 Task: Look for space in Isanlu-Itedoijowa, Nigeria from 5th June, 2023 to 16th June, 2023 for 2 adults in price range Rs.14000 to Rs.18000. Place can be entire place with 1 bedroom having 1 bed and 1 bathroom. Property type can be house, flat, guest house, hotel. Booking option can be shelf check-in. Required host language is English.
Action: Mouse moved to (450, 115)
Screenshot: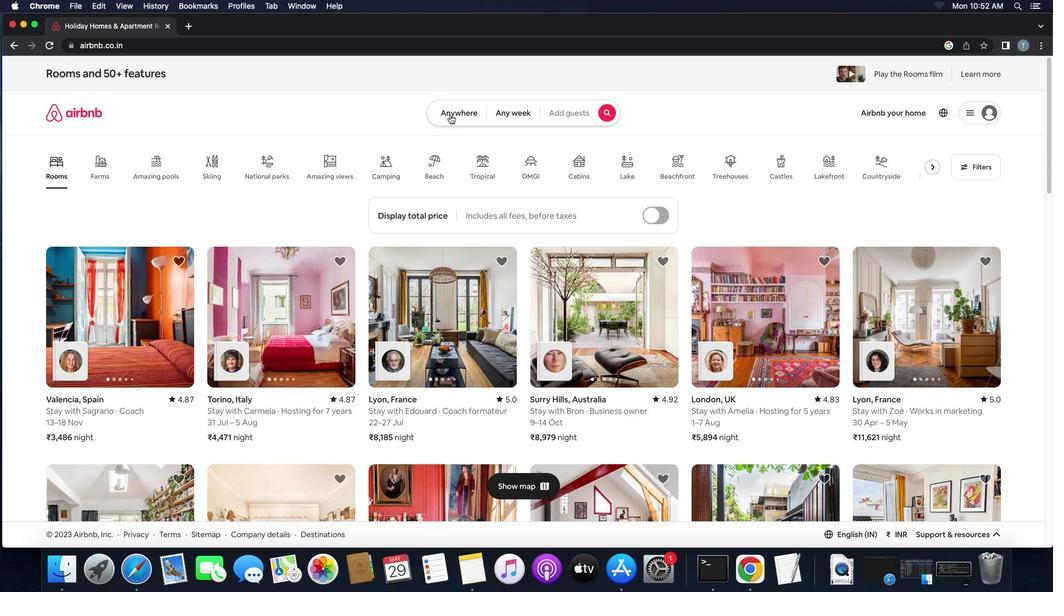 
Action: Mouse pressed left at (450, 115)
Screenshot: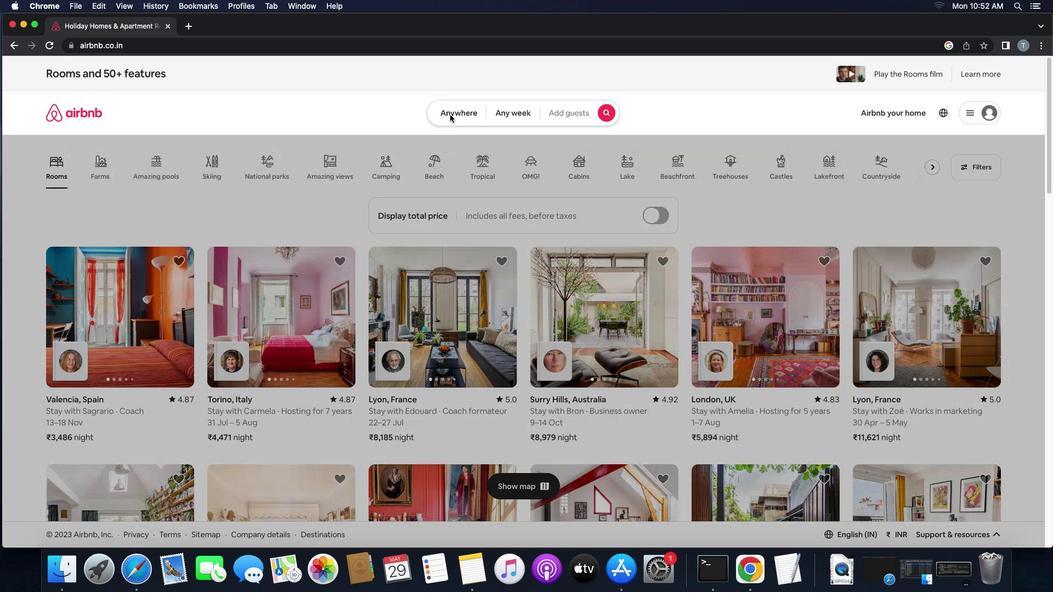 
Action: Mouse pressed left at (450, 115)
Screenshot: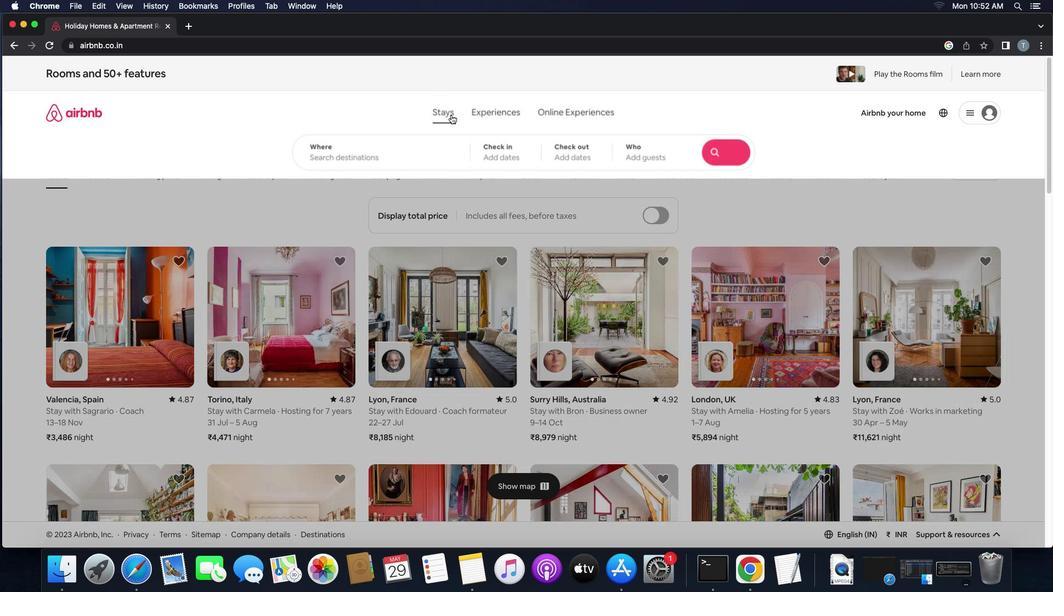 
Action: Mouse moved to (393, 151)
Screenshot: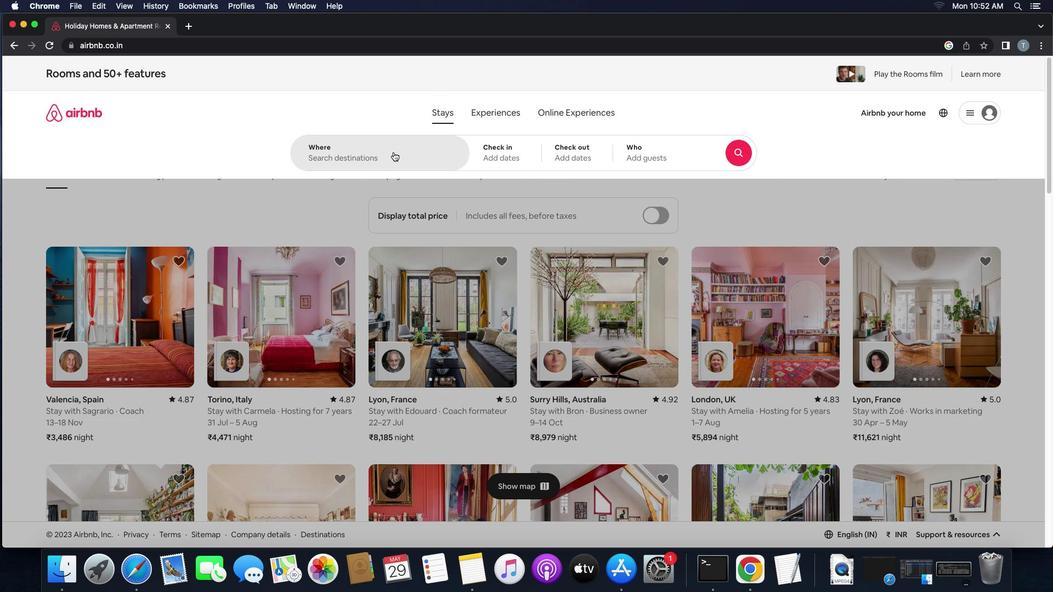 
Action: Mouse pressed left at (393, 151)
Screenshot: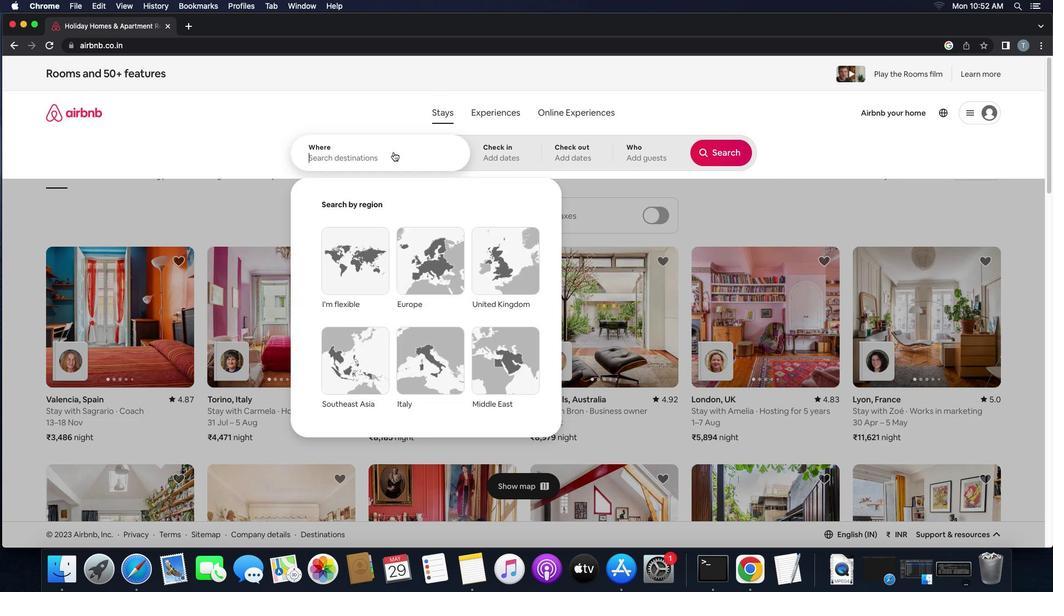 
Action: Mouse moved to (393, 153)
Screenshot: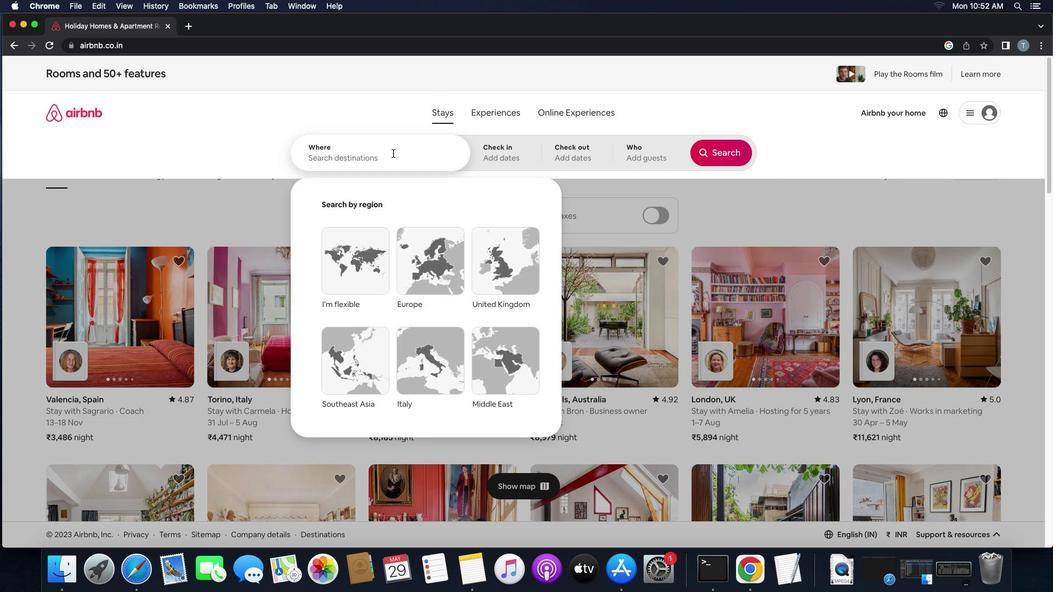 
Action: Key pressed 'i''s''a''n''l''u''-''i''t''e''d''o'
Screenshot: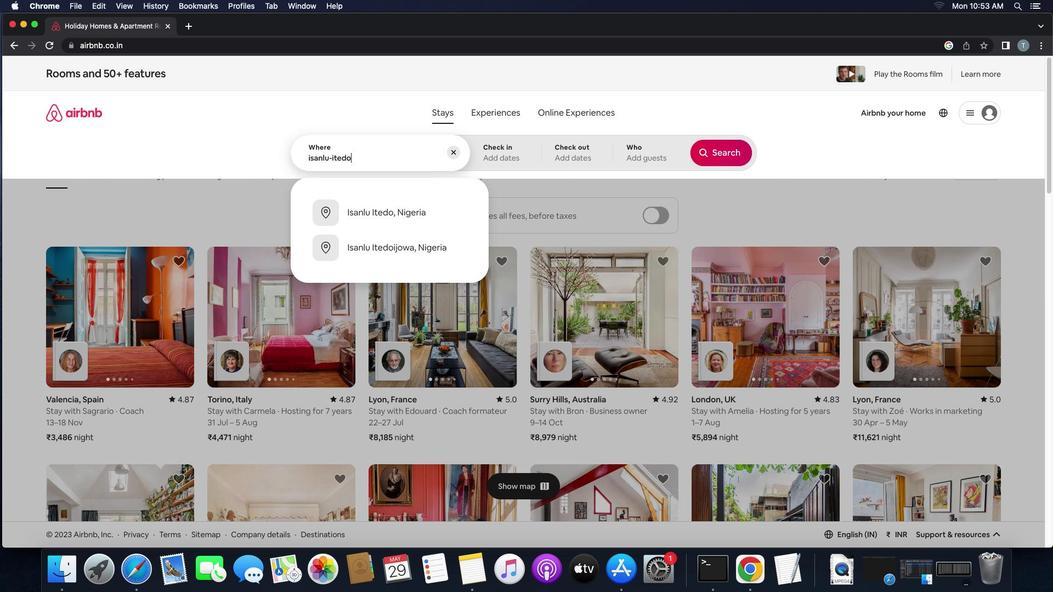 
Action: Mouse moved to (417, 246)
Screenshot: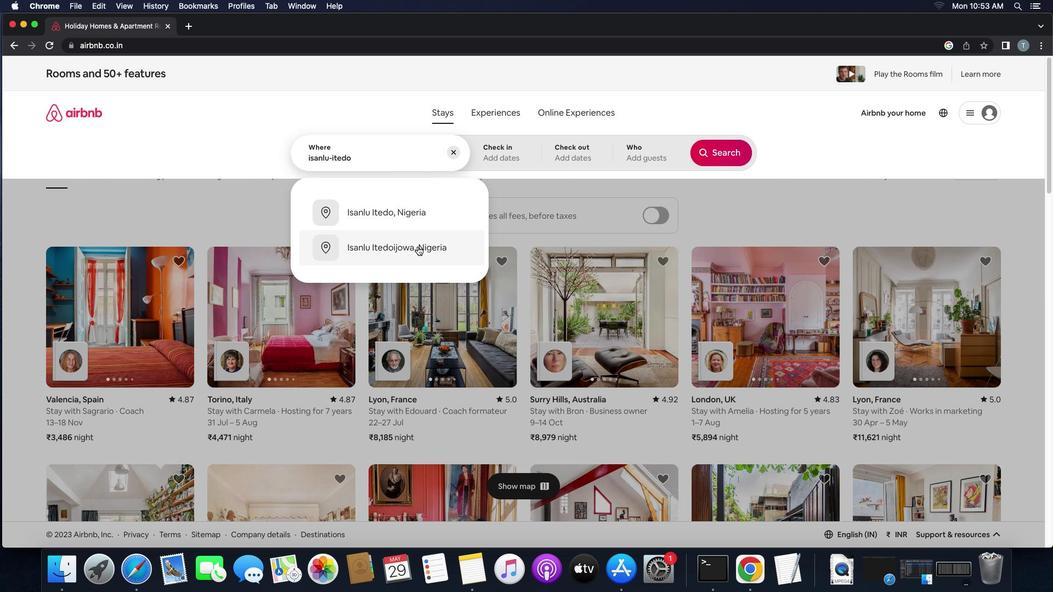 
Action: Mouse pressed left at (417, 246)
Screenshot: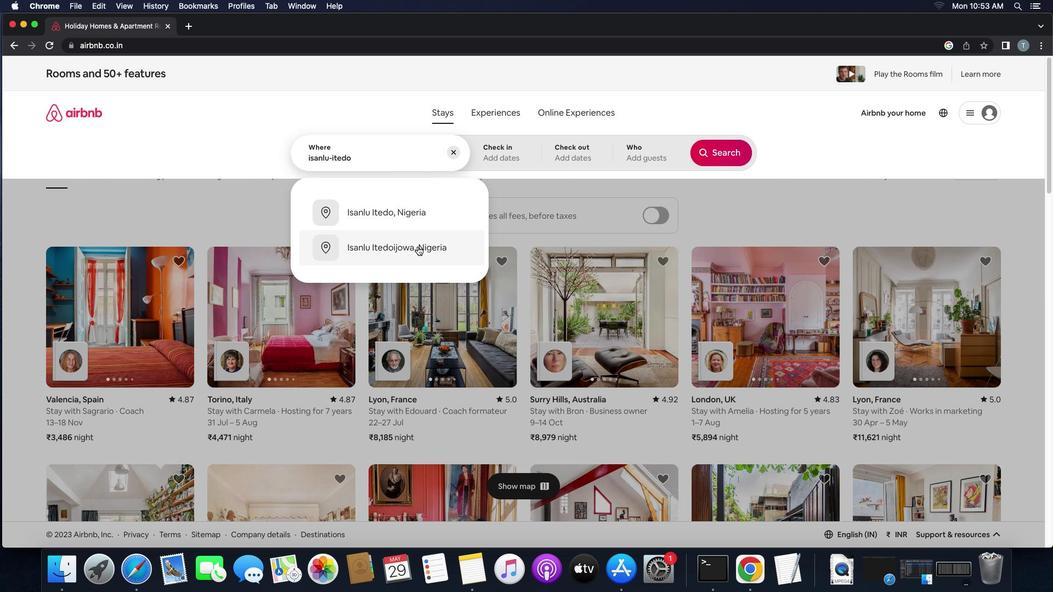 
Action: Mouse moved to (577, 312)
Screenshot: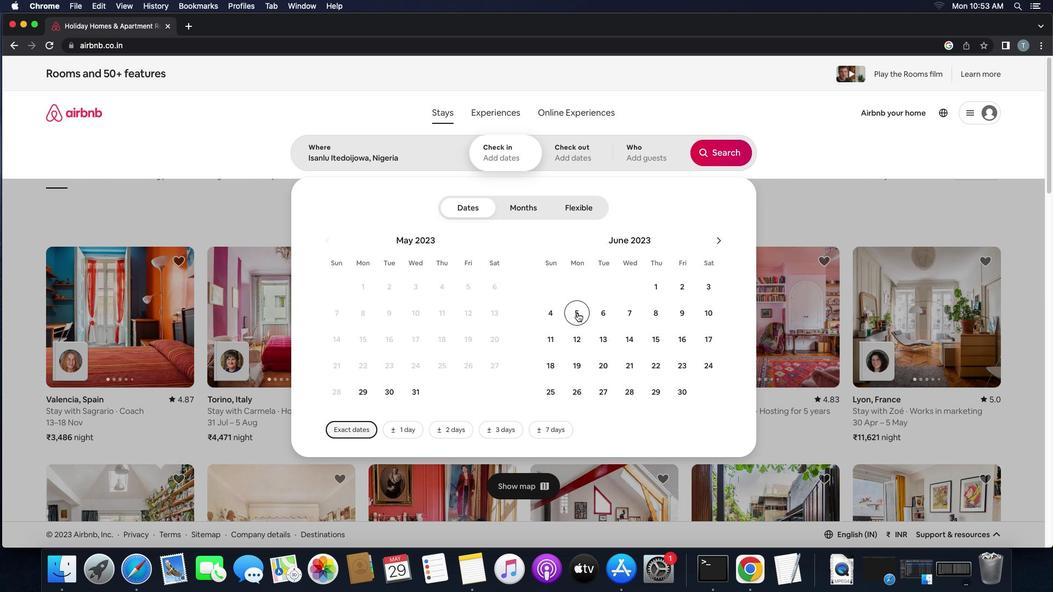 
Action: Mouse pressed left at (577, 312)
Screenshot: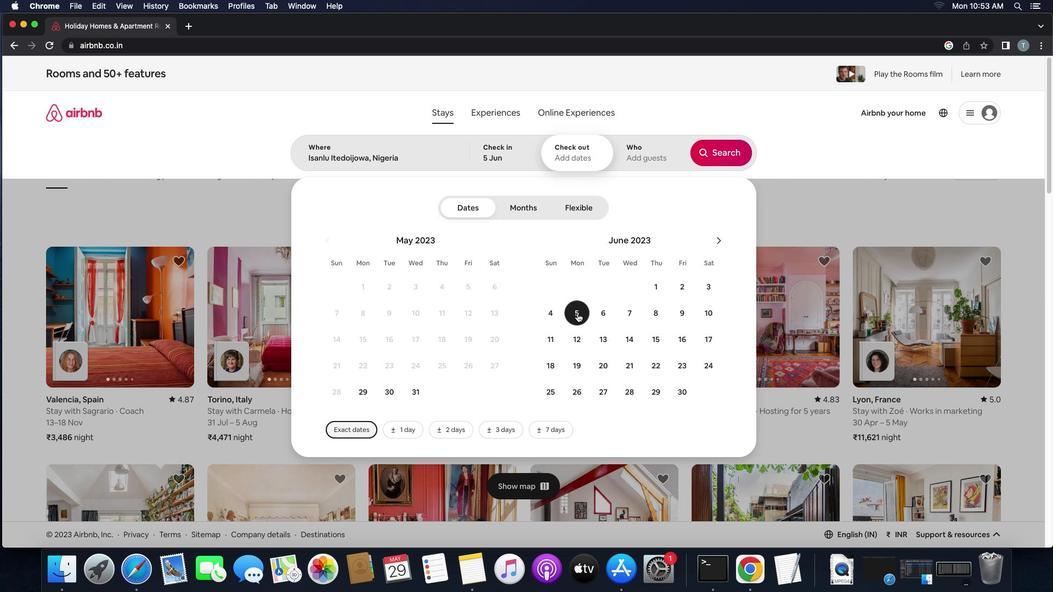 
Action: Mouse moved to (684, 341)
Screenshot: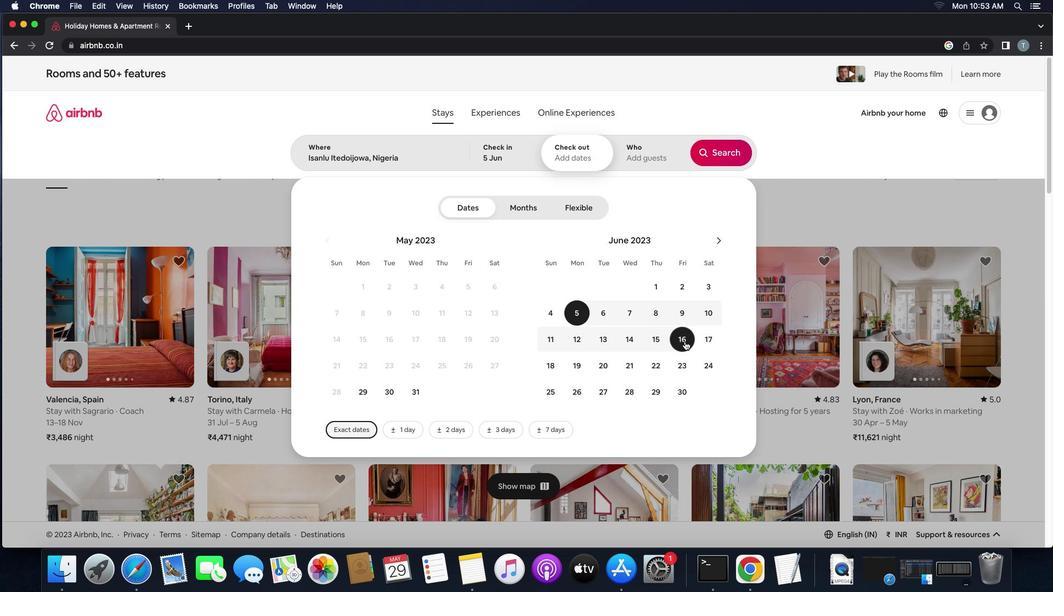
Action: Mouse pressed left at (684, 341)
Screenshot: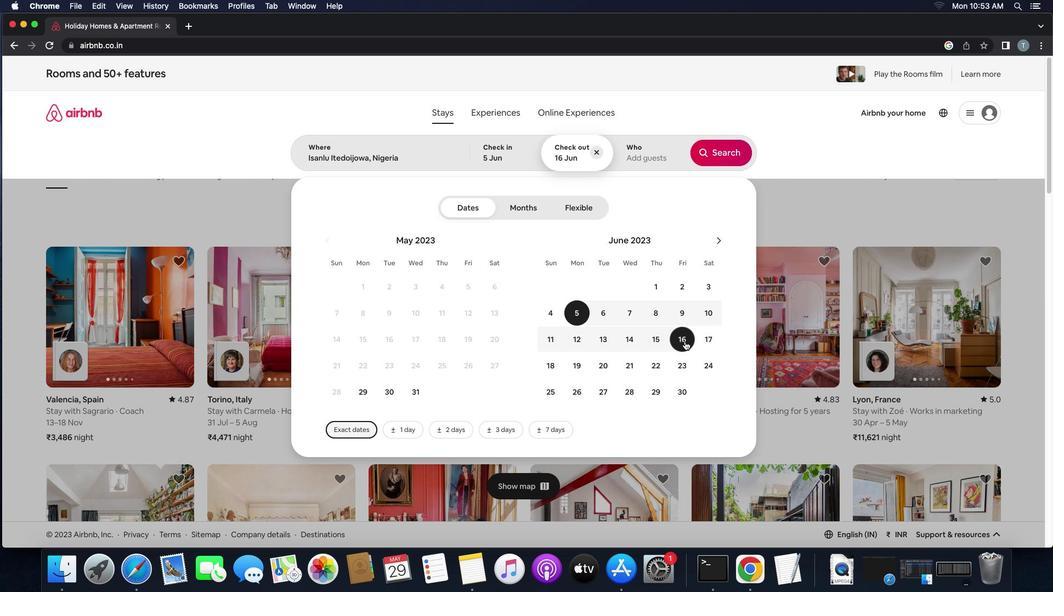 
Action: Mouse moved to (628, 157)
Screenshot: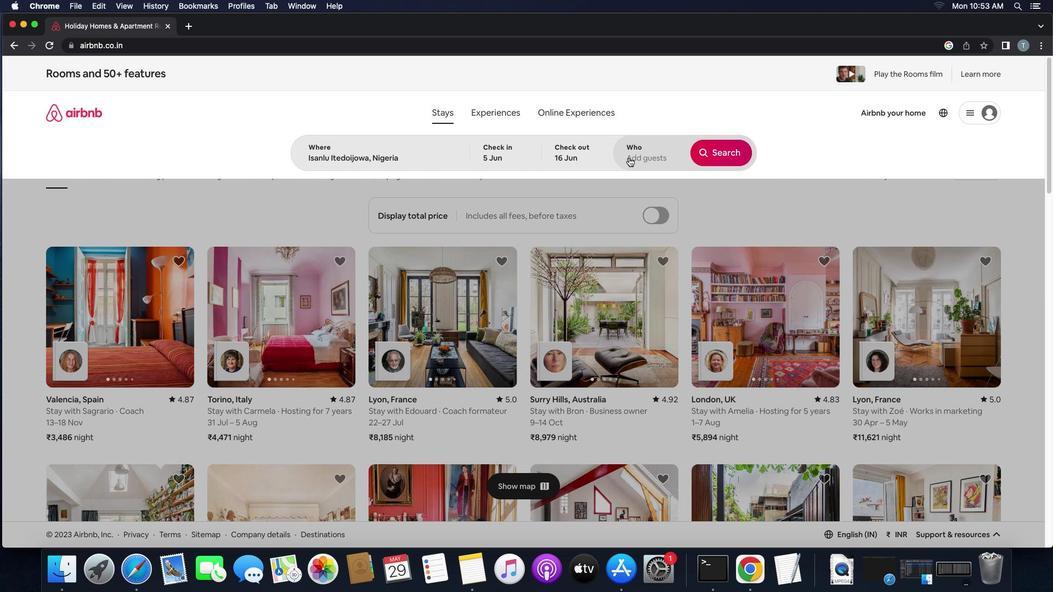 
Action: Mouse pressed left at (628, 157)
Screenshot: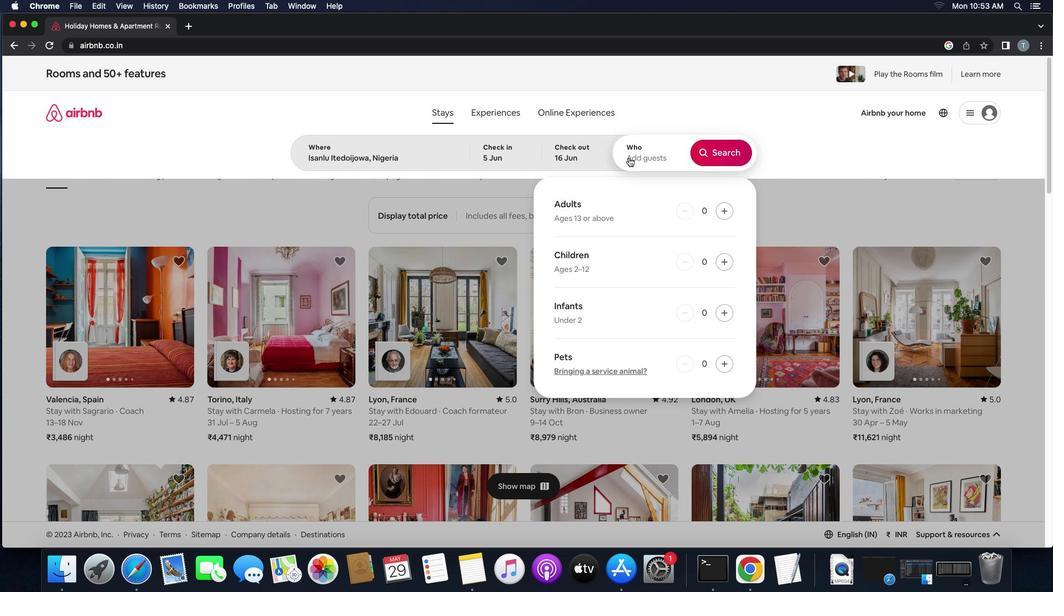 
Action: Mouse moved to (719, 210)
Screenshot: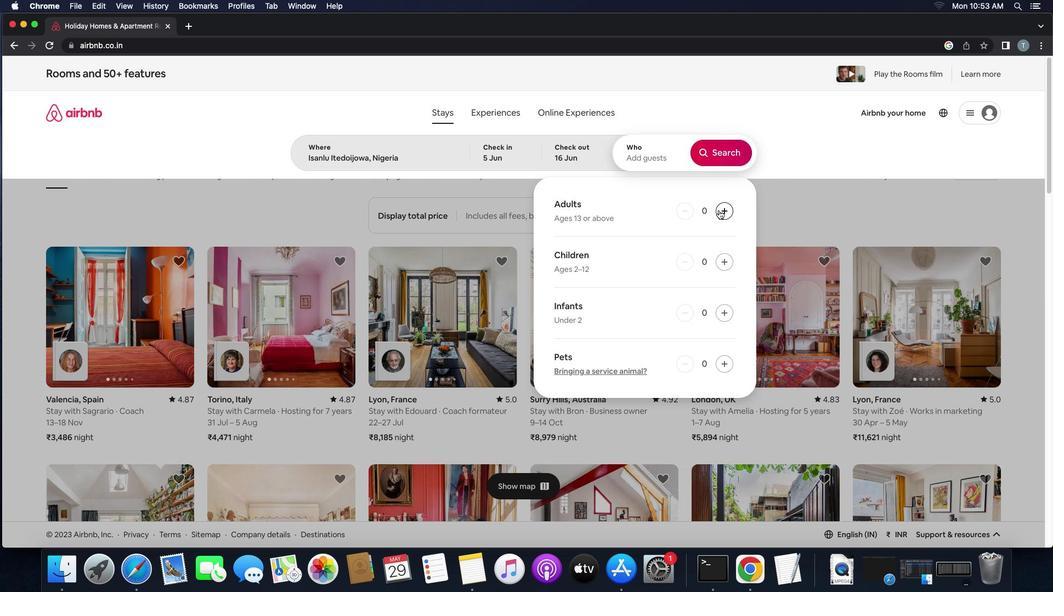 
Action: Mouse pressed left at (719, 210)
Screenshot: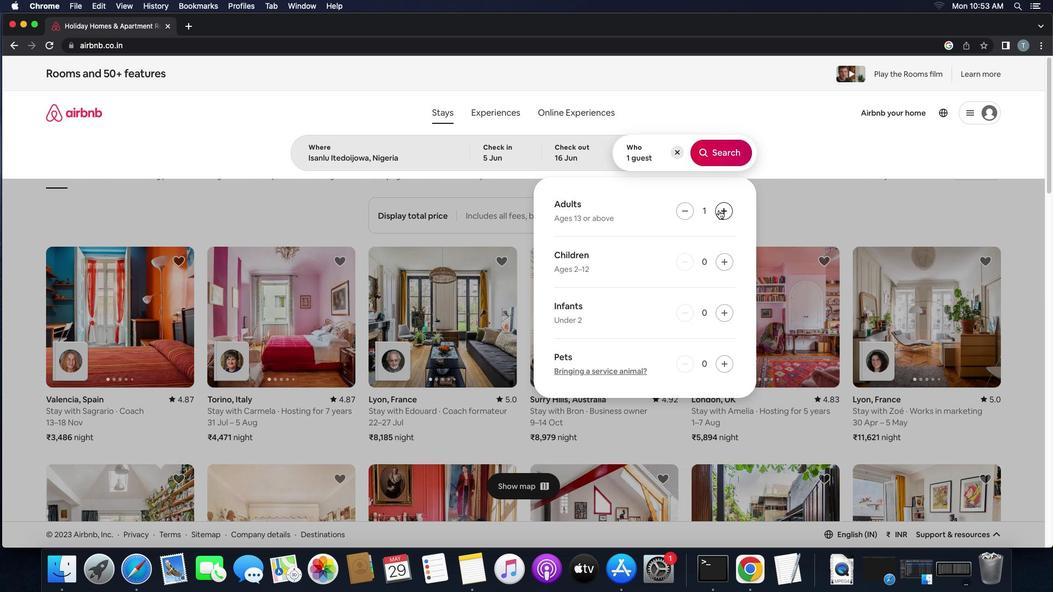 
Action: Mouse pressed left at (719, 210)
Screenshot: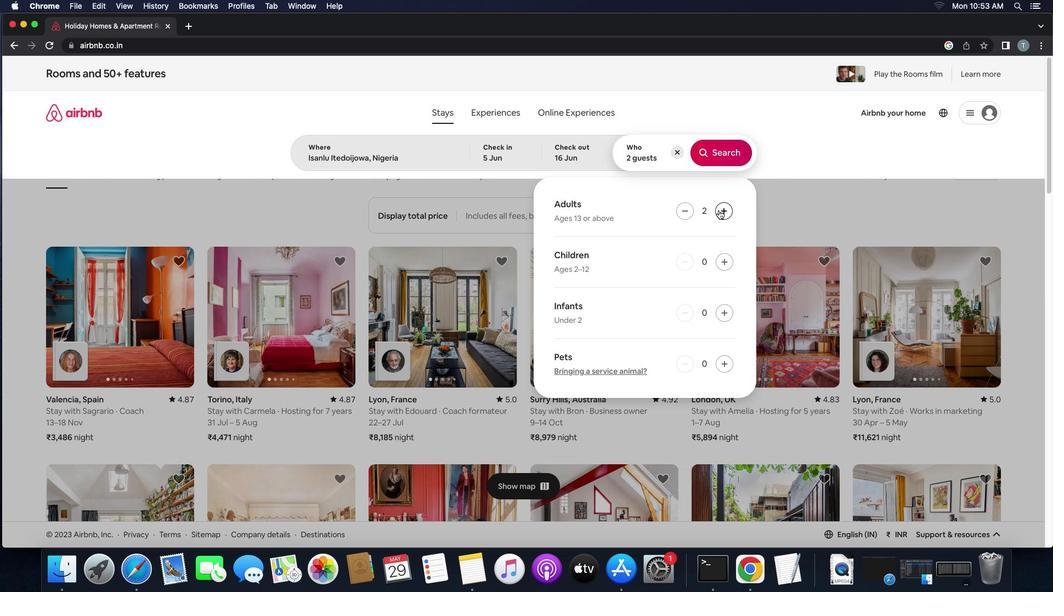 
Action: Mouse moved to (731, 154)
Screenshot: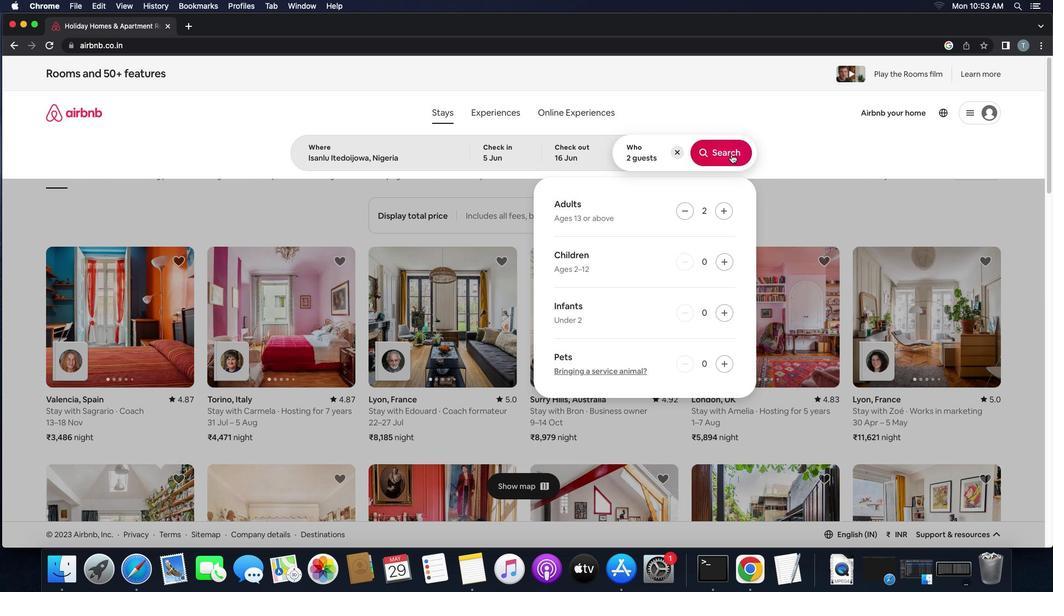 
Action: Mouse pressed left at (731, 154)
Screenshot: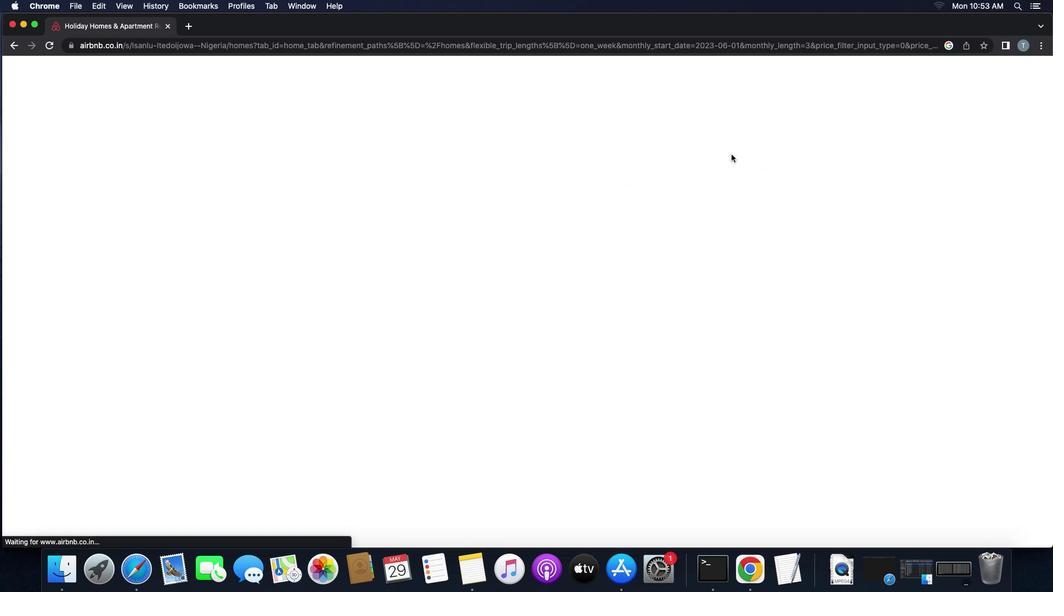 
Action: Mouse moved to (1010, 121)
Screenshot: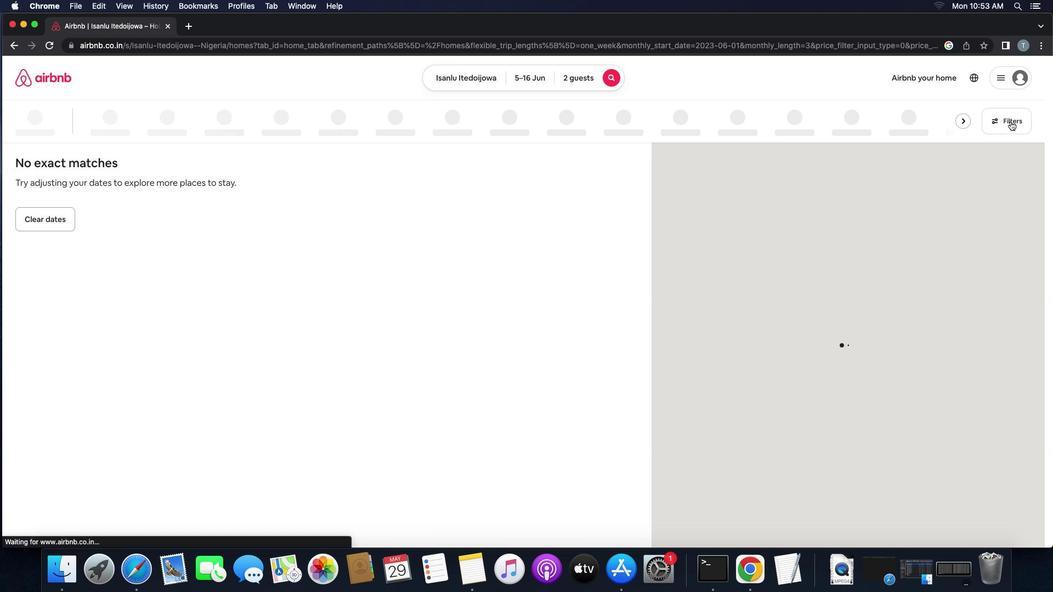 
Action: Mouse pressed left at (1010, 121)
Screenshot: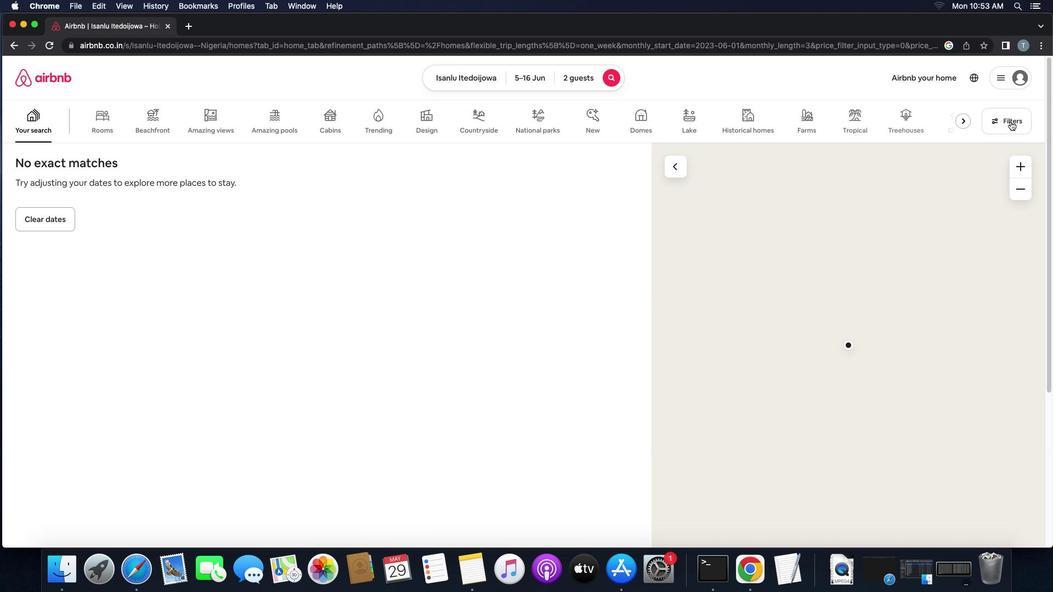 
Action: Mouse moved to (411, 189)
Screenshot: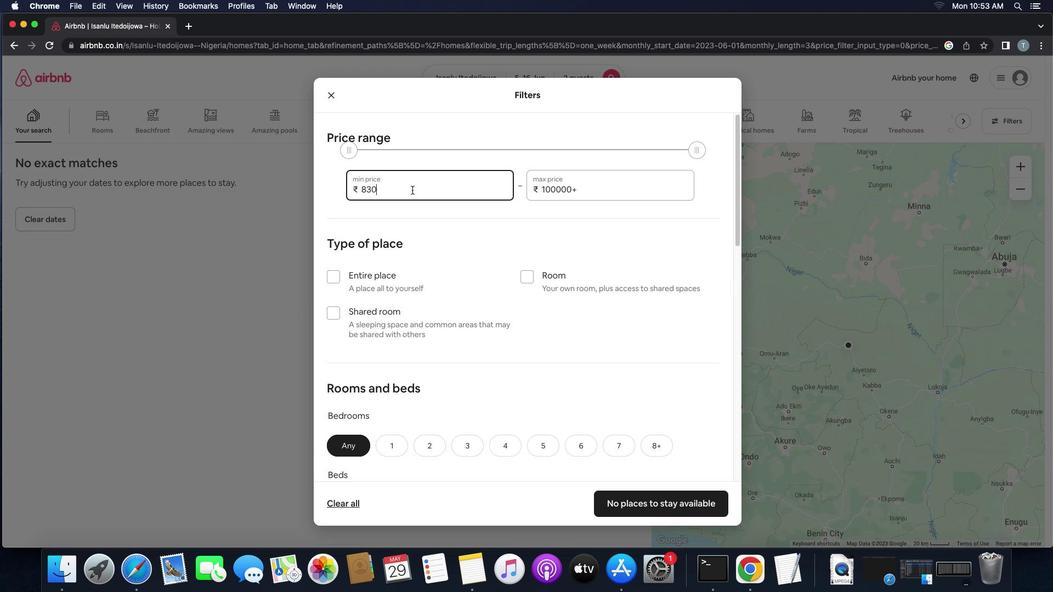 
Action: Mouse pressed left at (411, 189)
Screenshot: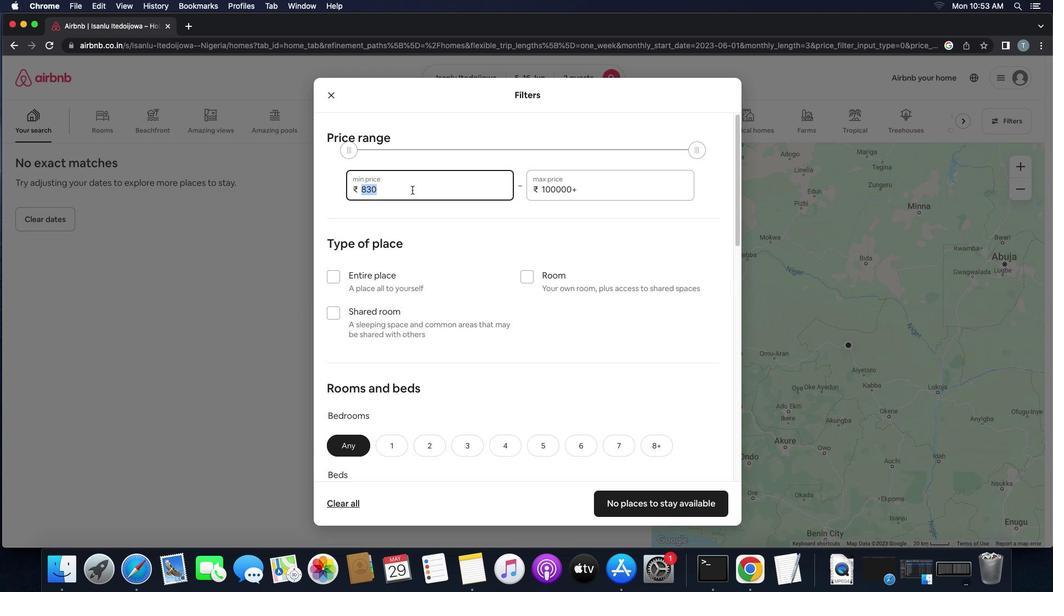 
Action: Mouse pressed left at (411, 189)
Screenshot: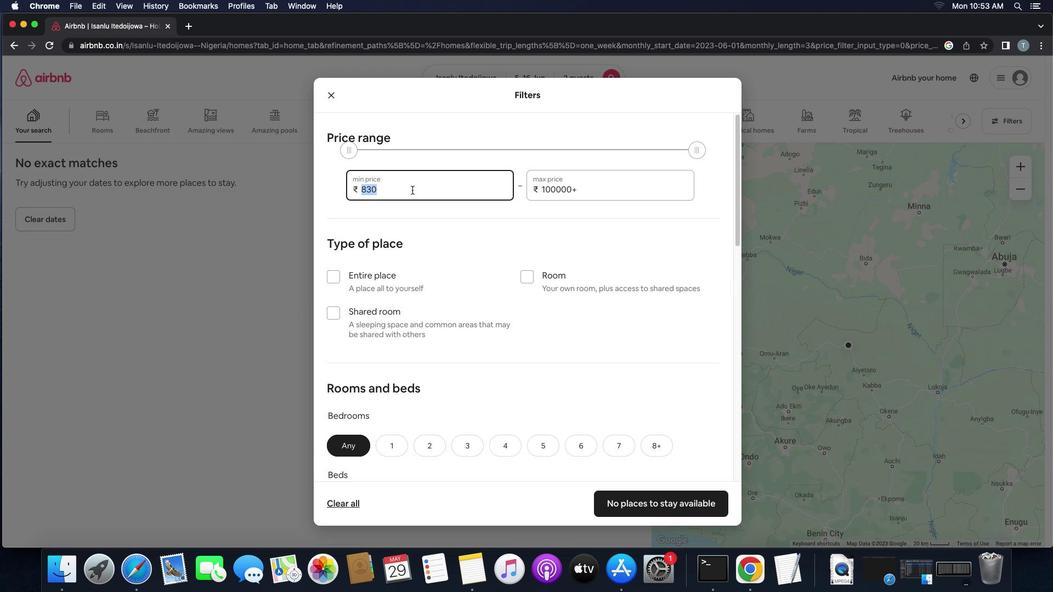 
Action: Key pressed Key.backspace'1''4''0''0''0'
Screenshot: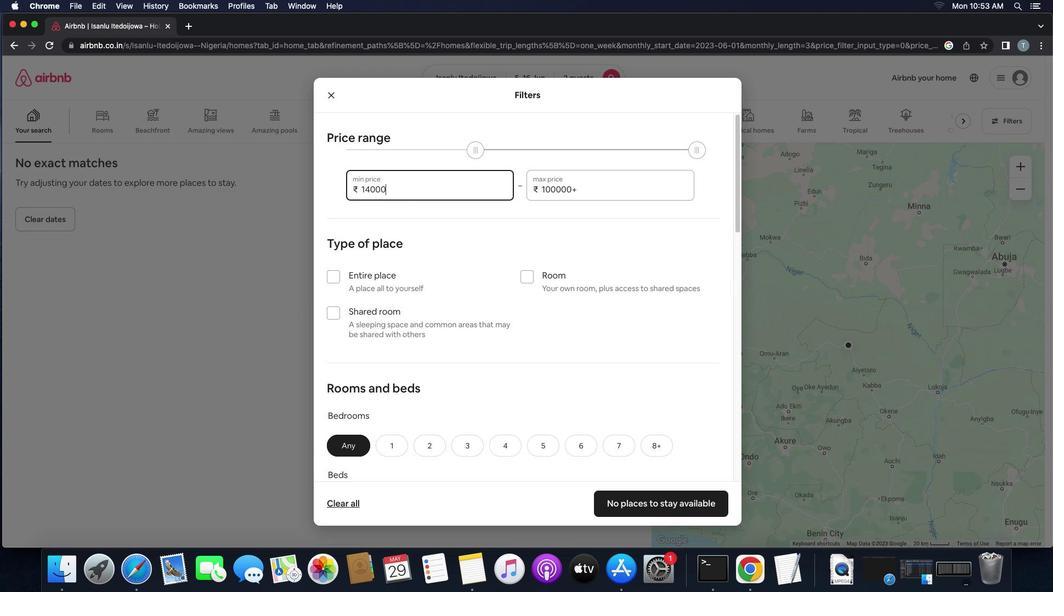 
Action: Mouse moved to (596, 188)
Screenshot: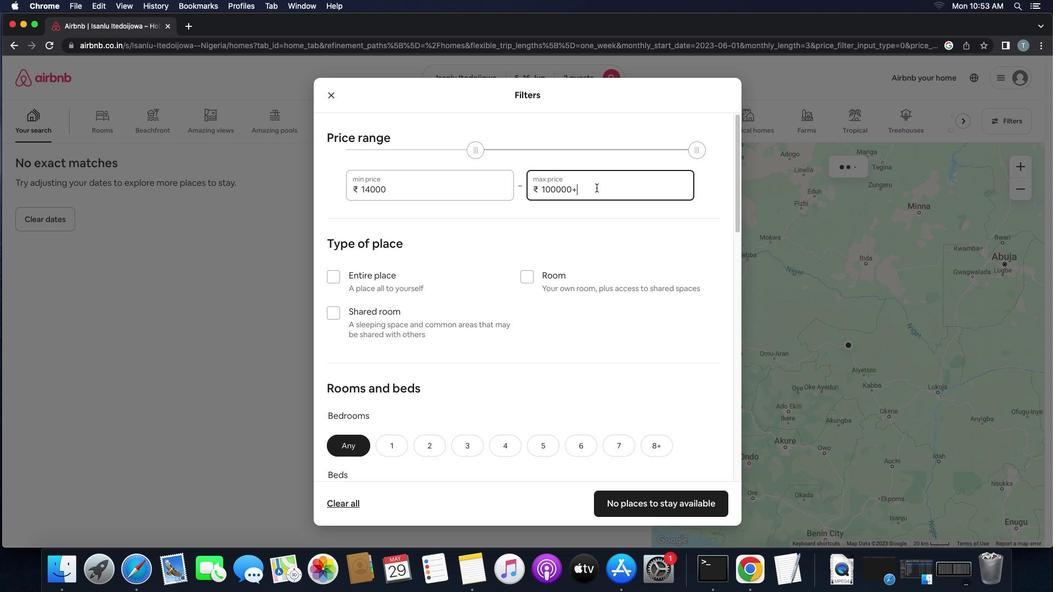 
Action: Mouse pressed left at (596, 188)
Screenshot: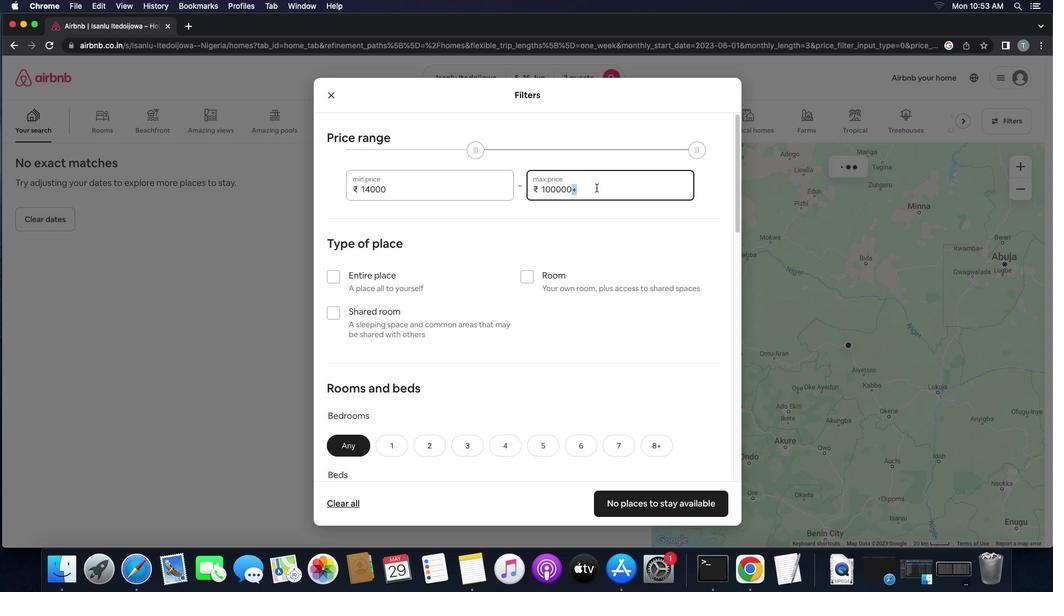 
Action: Mouse moved to (596, 188)
Screenshot: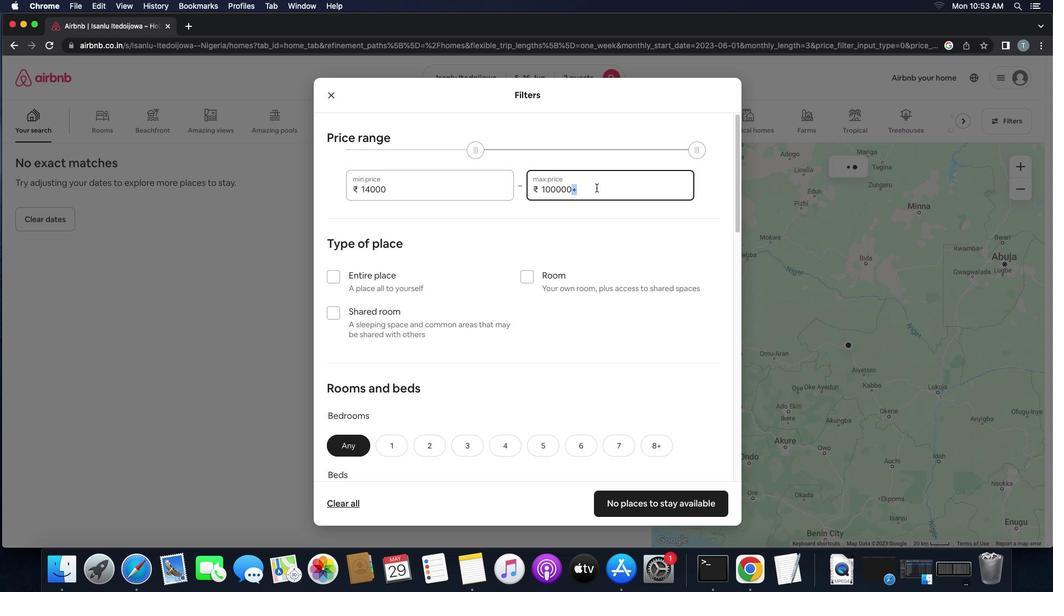 
Action: Mouse pressed left at (596, 188)
Screenshot: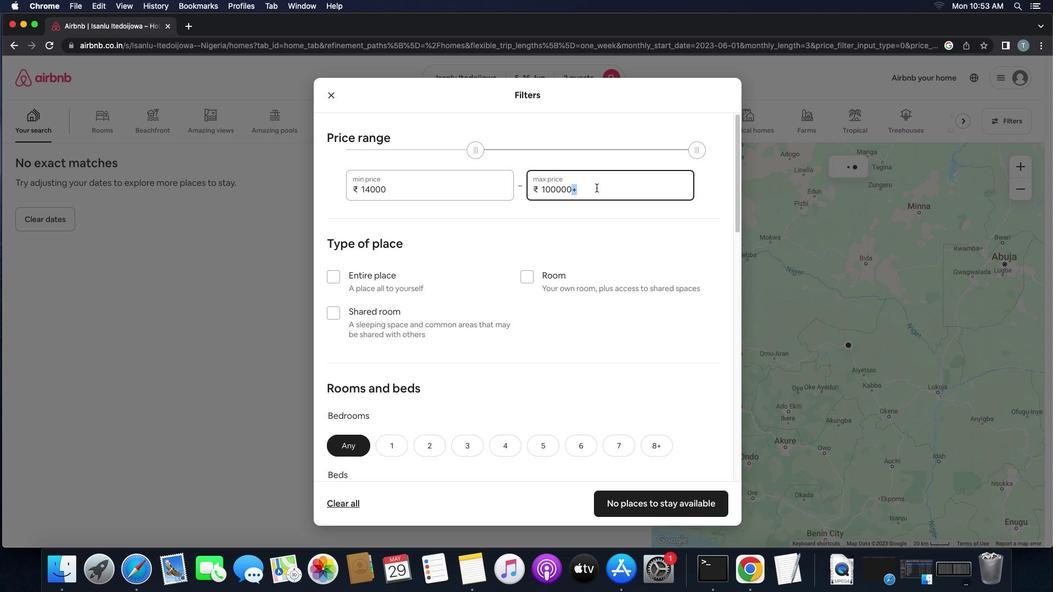 
Action: Key pressed Key.backspaceKey.backspaceKey.backspaceKey.backspaceKey.backspaceKey.backspaceKey.backspace'1''8''0''0''0'
Screenshot: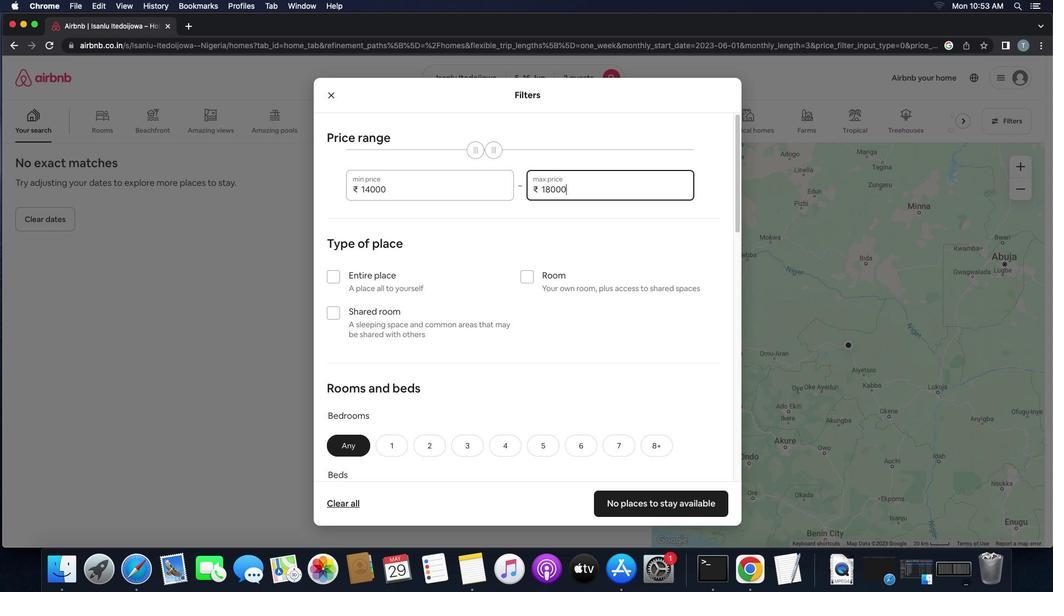 
Action: Mouse moved to (336, 276)
Screenshot: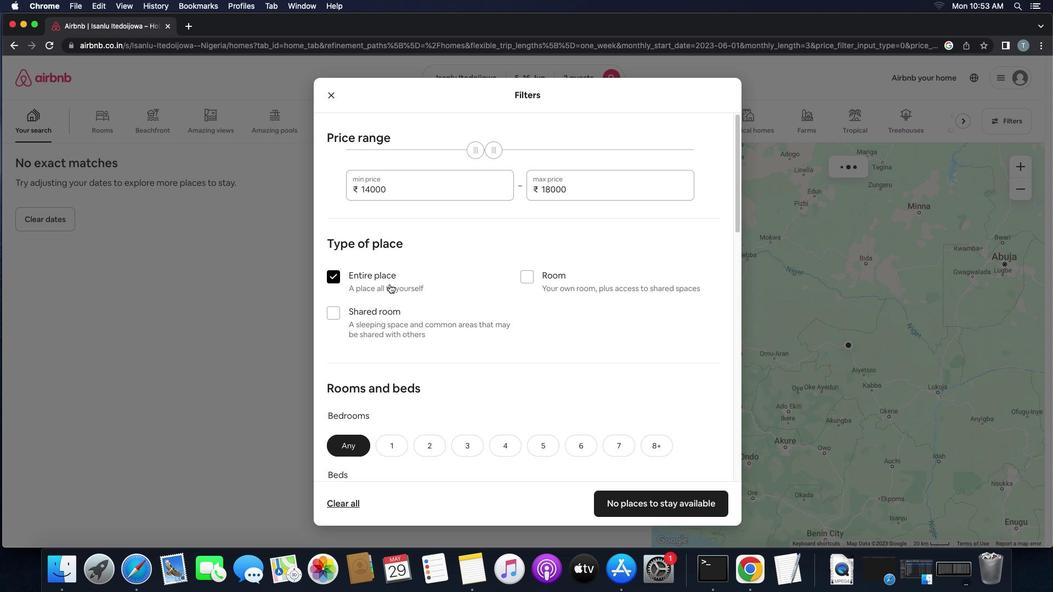 
Action: Mouse pressed left at (336, 276)
Screenshot: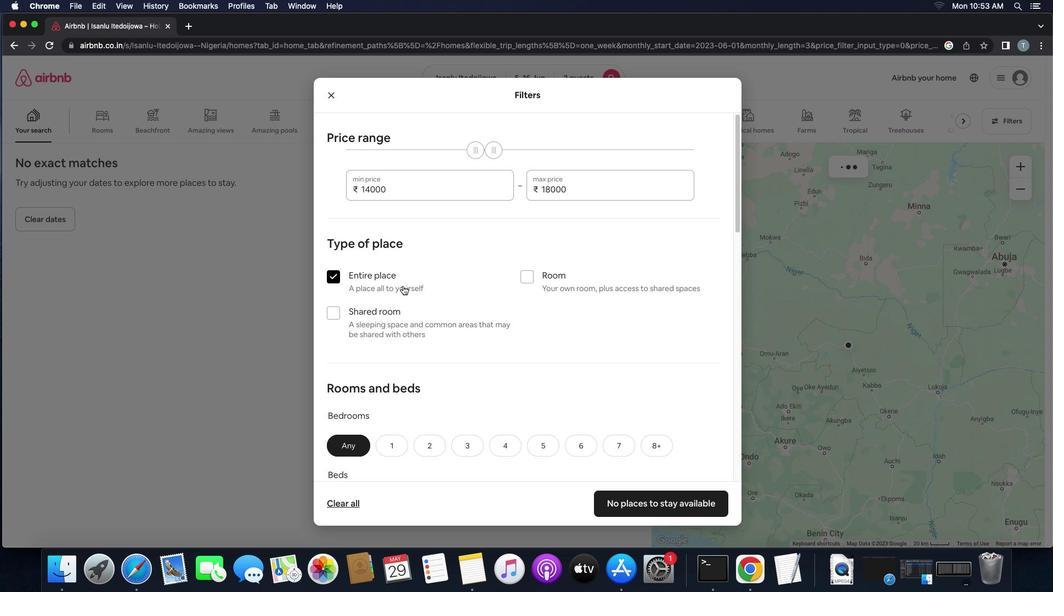 
Action: Mouse moved to (388, 441)
Screenshot: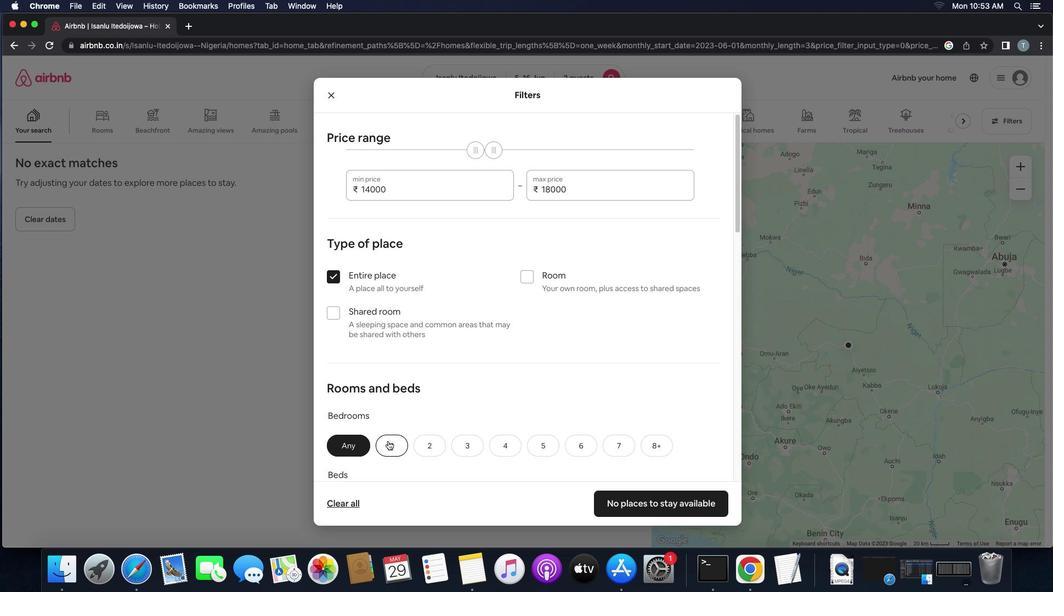 
Action: Mouse pressed left at (388, 441)
Screenshot: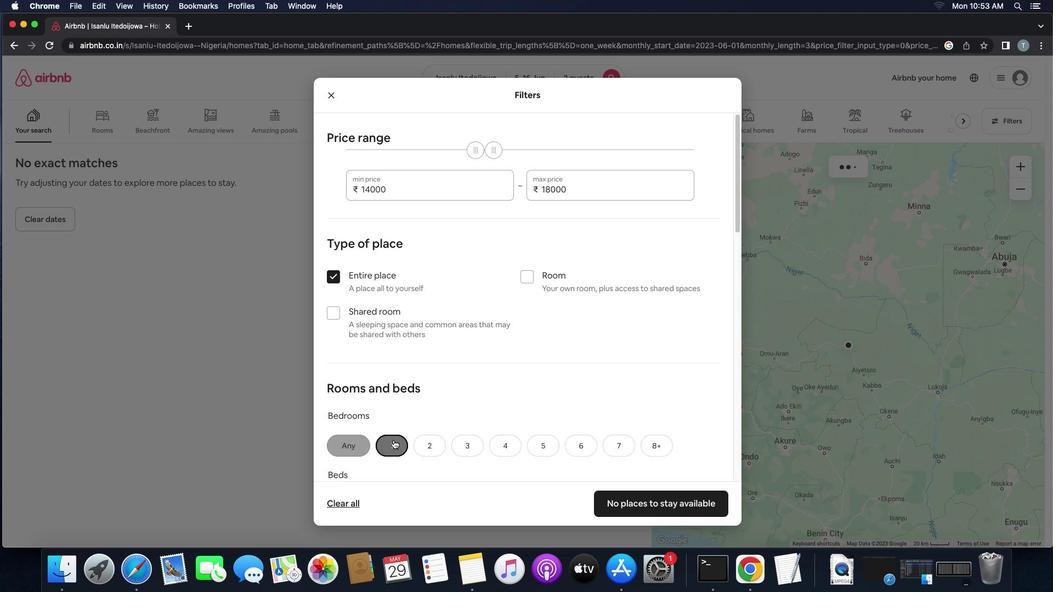 
Action: Mouse moved to (407, 439)
Screenshot: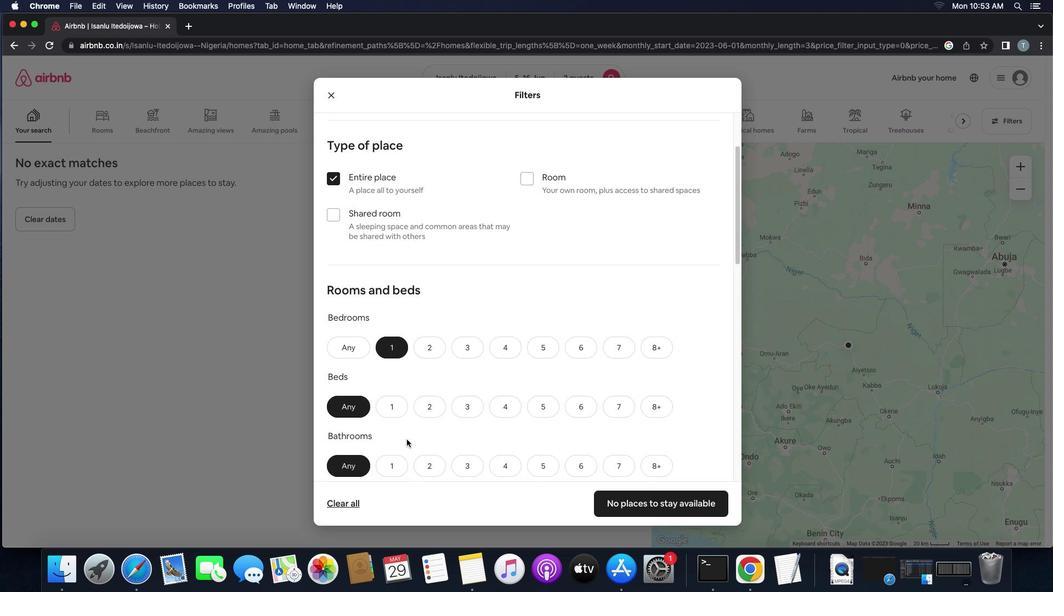 
Action: Mouse scrolled (407, 439) with delta (0, 0)
Screenshot: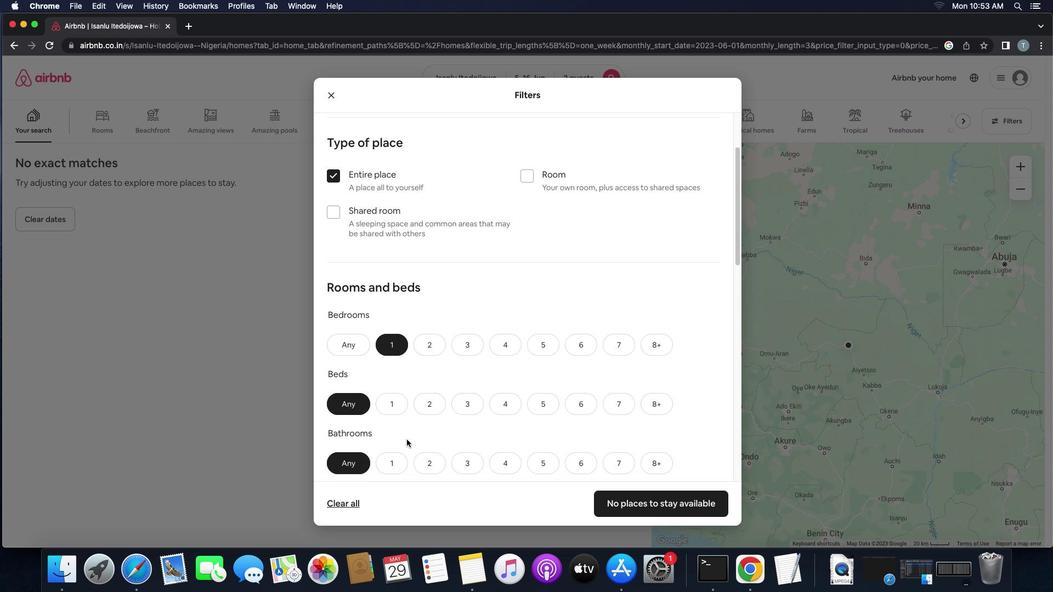 
Action: Mouse moved to (407, 439)
Screenshot: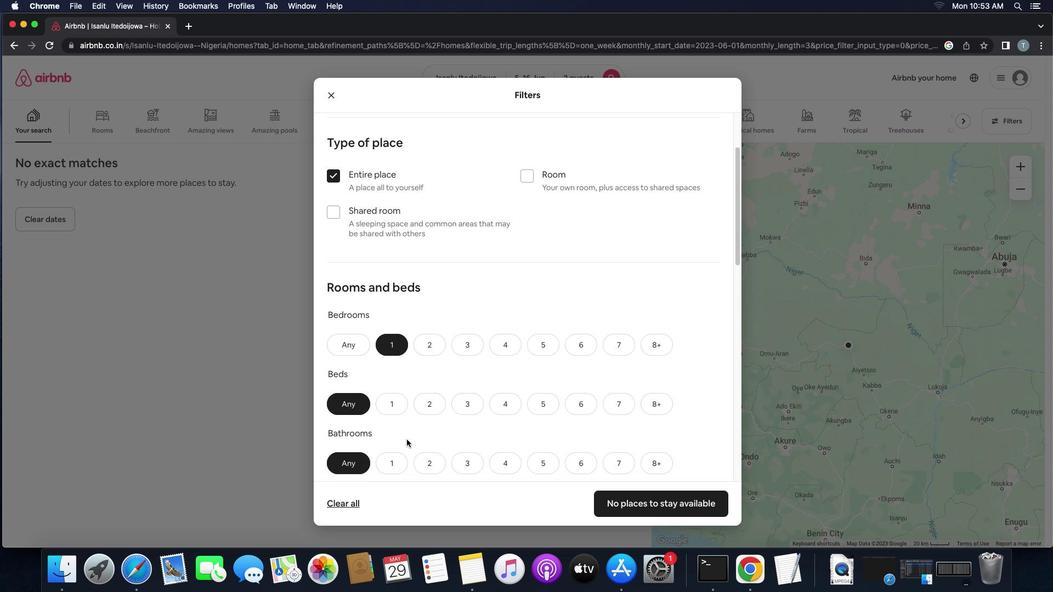 
Action: Mouse scrolled (407, 439) with delta (0, 0)
Screenshot: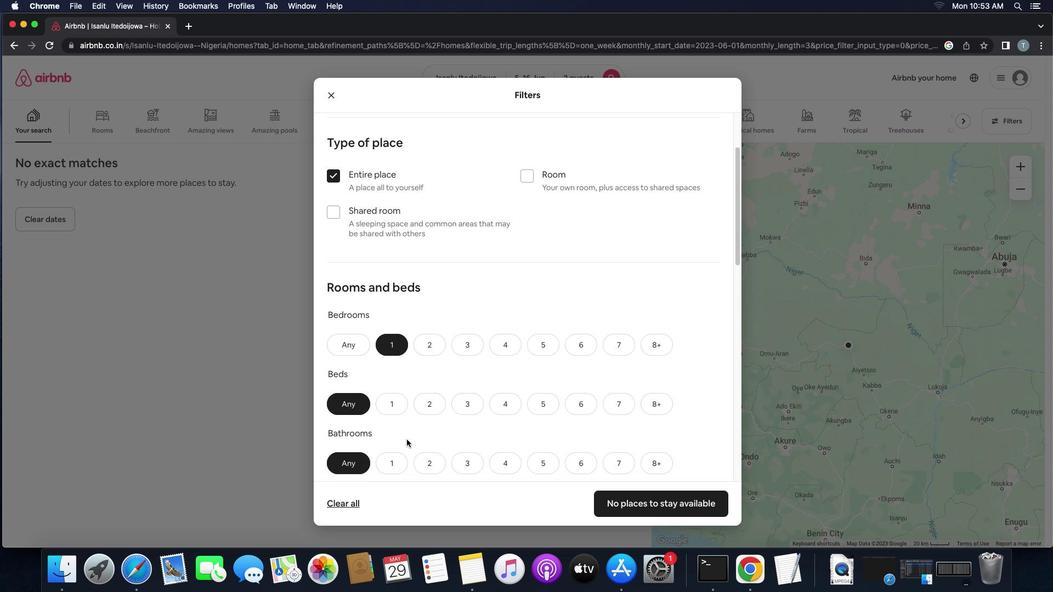 
Action: Mouse scrolled (407, 439) with delta (0, -1)
Screenshot: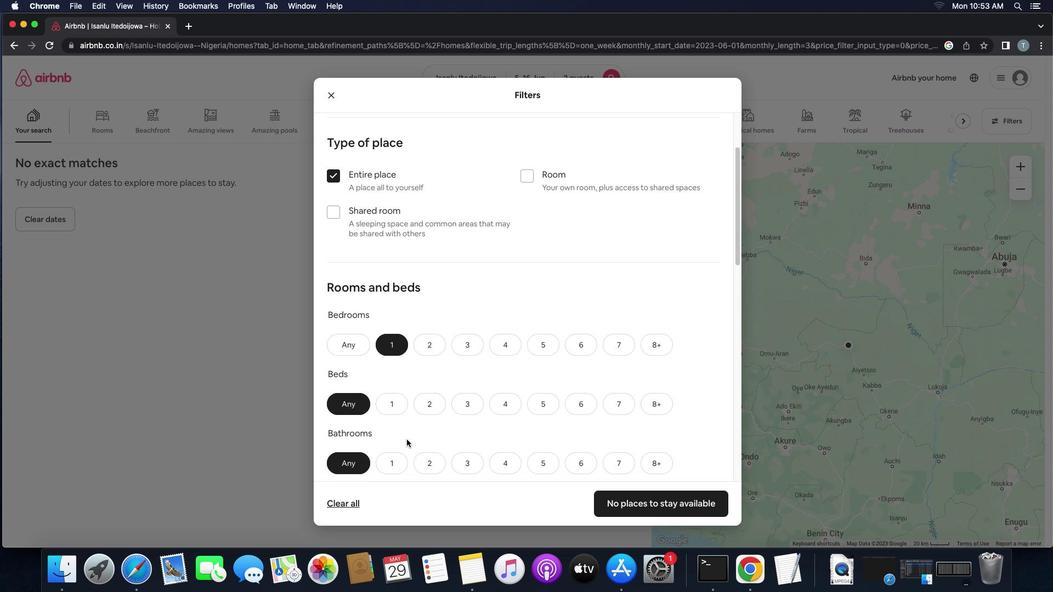 
Action: Mouse moved to (408, 436)
Screenshot: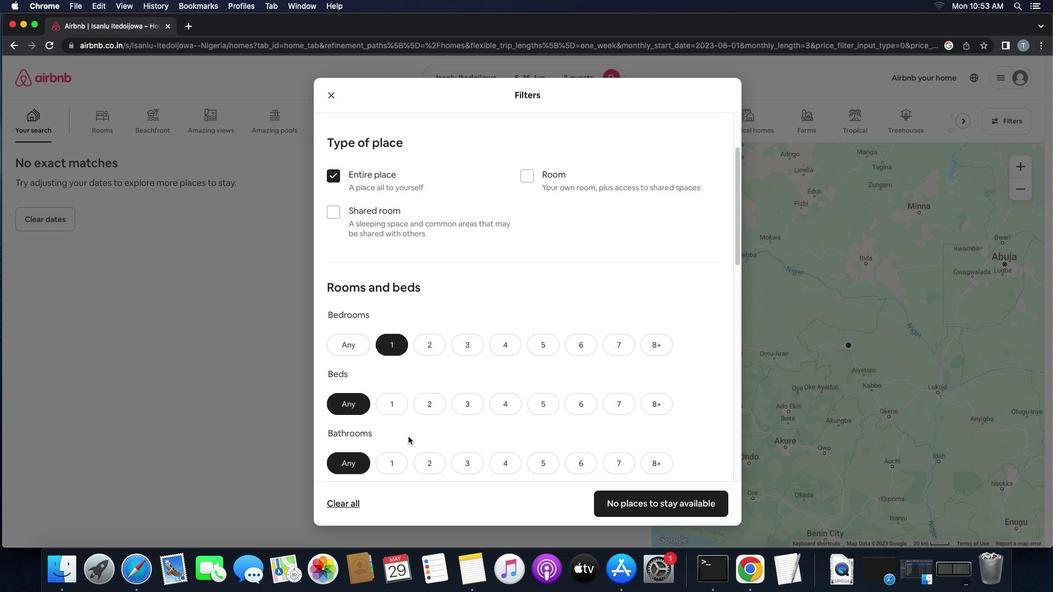 
Action: Mouse scrolled (408, 436) with delta (0, 0)
Screenshot: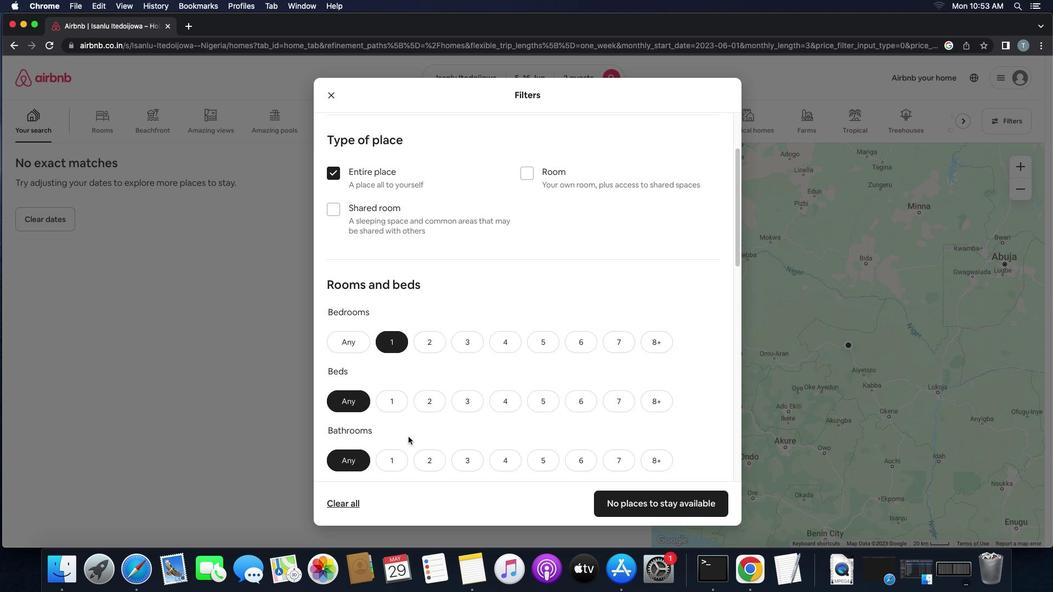 
Action: Mouse scrolled (408, 436) with delta (0, 0)
Screenshot: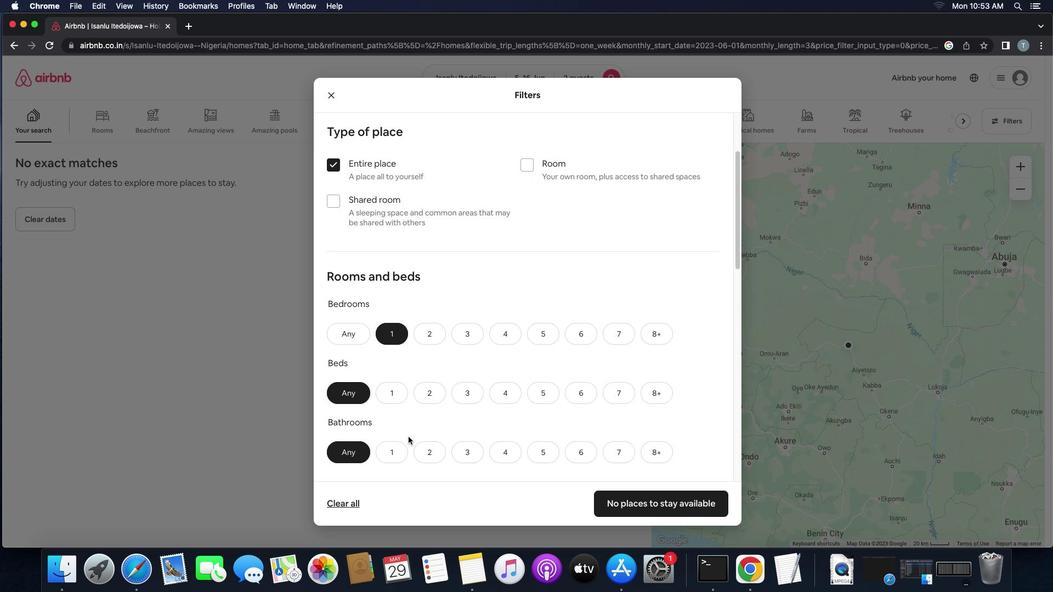 
Action: Mouse scrolled (408, 436) with delta (0, 0)
Screenshot: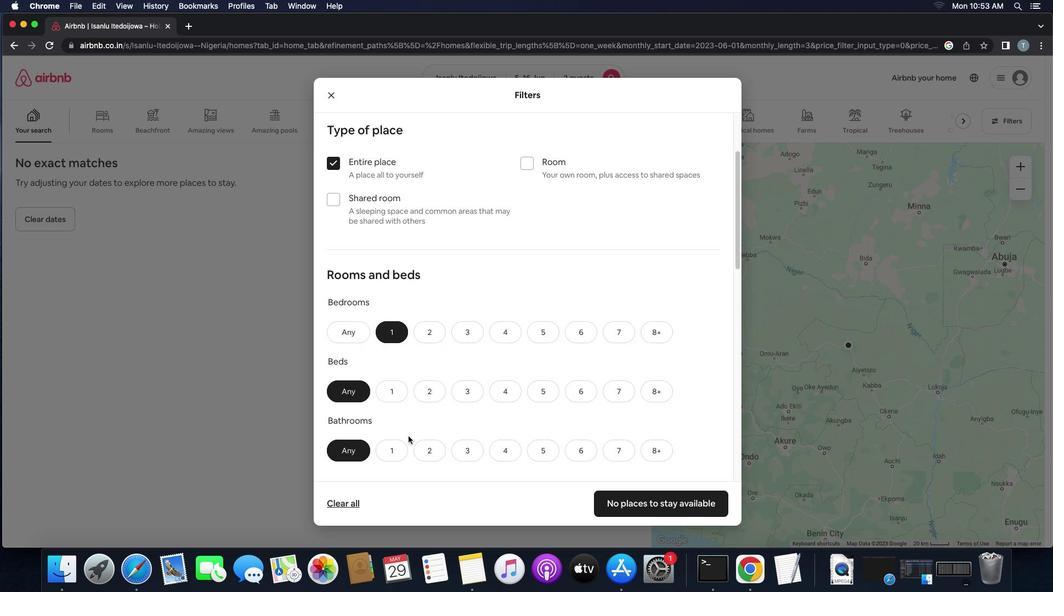 
Action: Mouse scrolled (408, 436) with delta (0, 0)
Screenshot: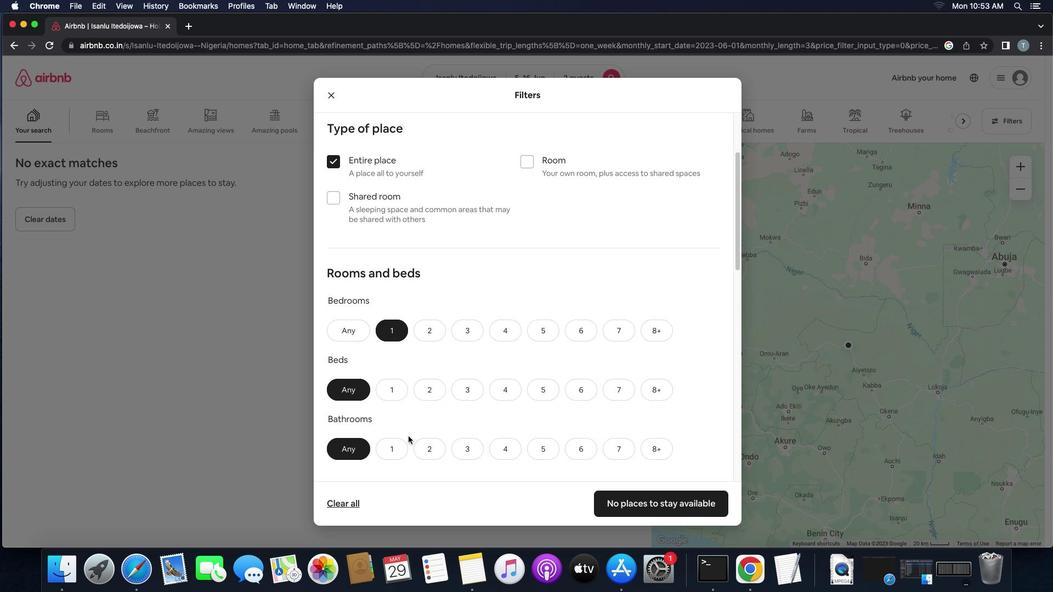 
Action: Mouse moved to (393, 387)
Screenshot: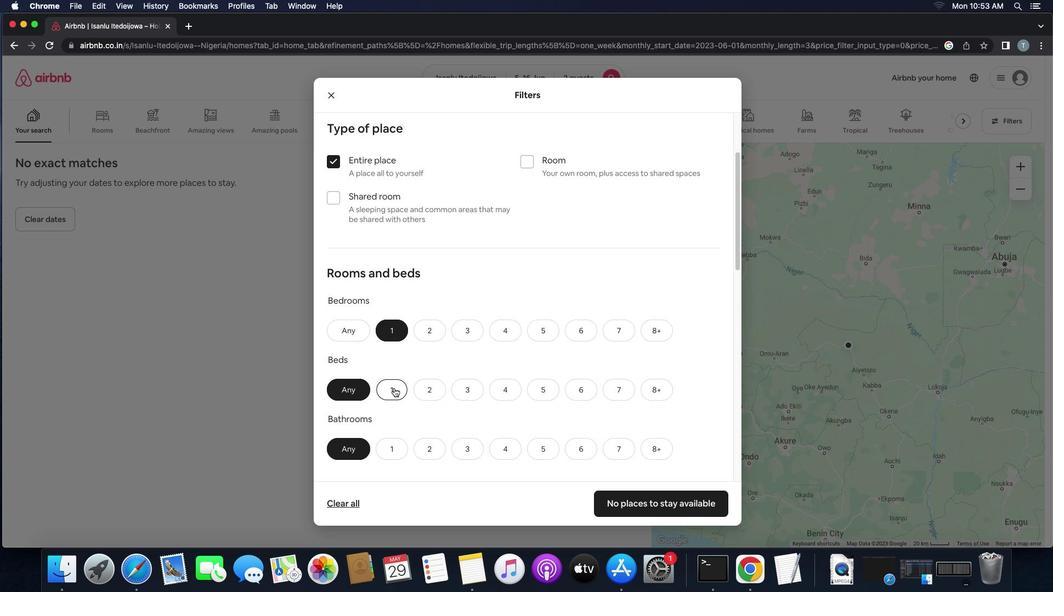 
Action: Mouse pressed left at (393, 387)
Screenshot: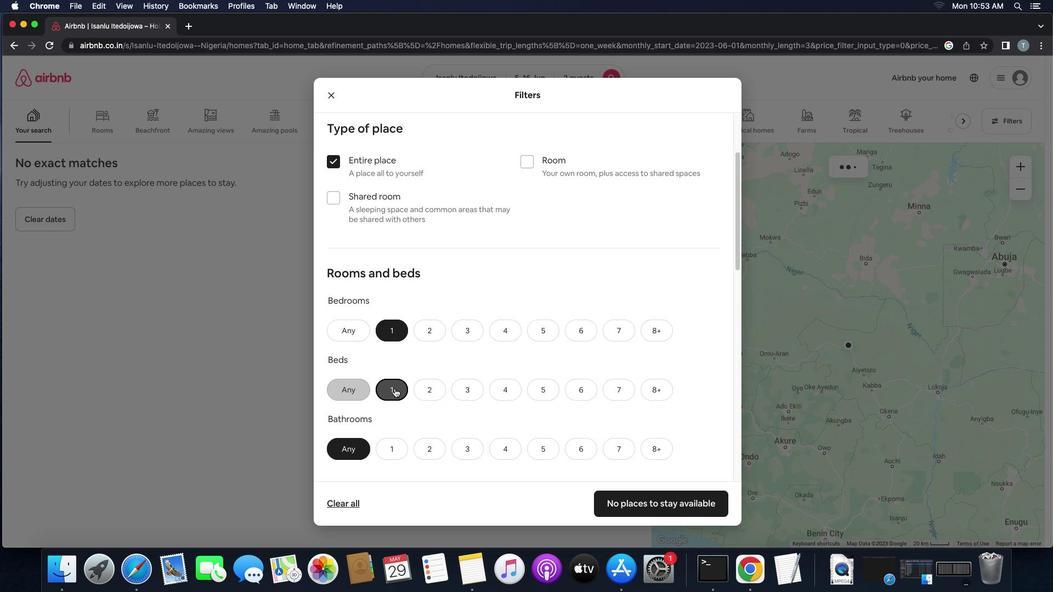 
Action: Mouse moved to (467, 418)
Screenshot: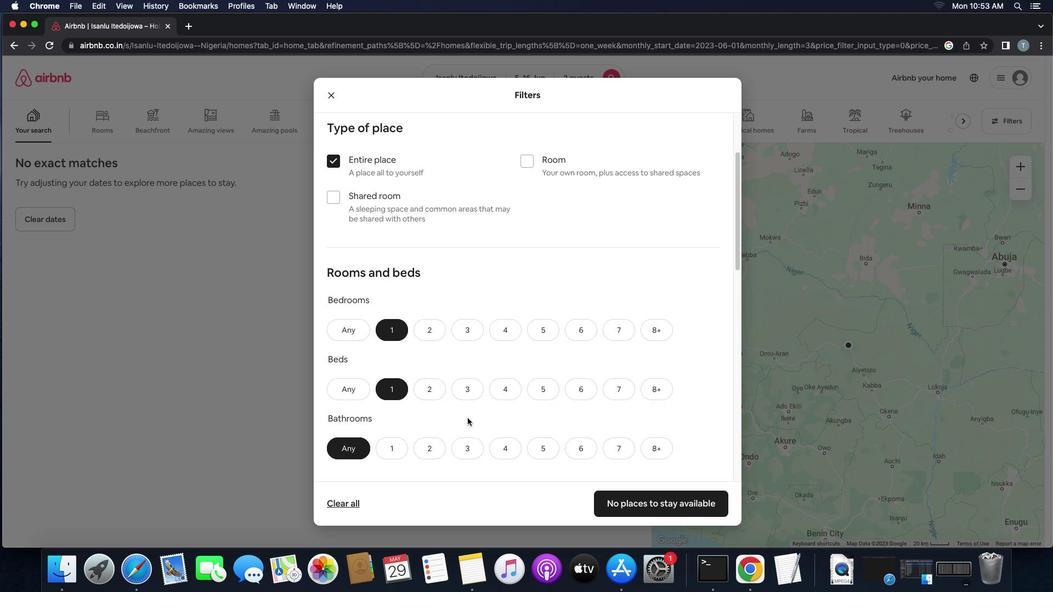 
Action: Mouse scrolled (467, 418) with delta (0, 0)
Screenshot: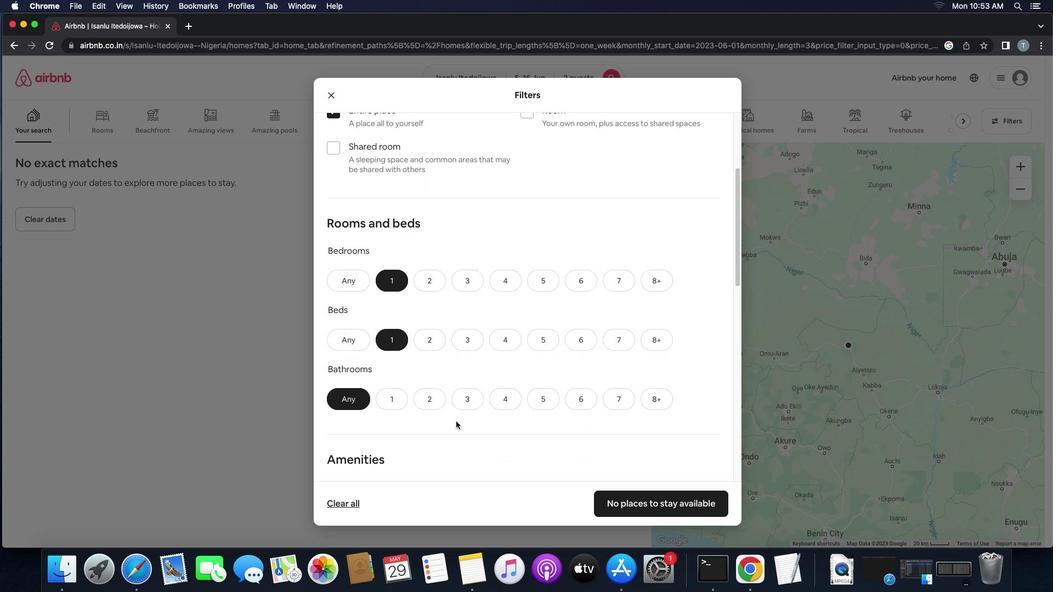 
Action: Mouse scrolled (467, 418) with delta (0, 0)
Screenshot: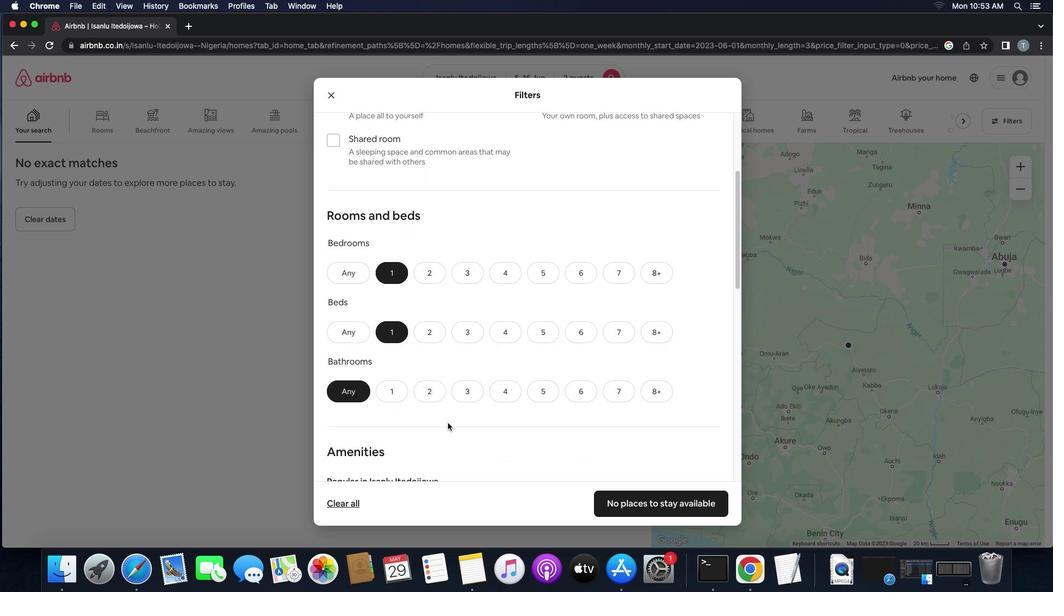 
Action: Mouse scrolled (467, 418) with delta (0, 0)
Screenshot: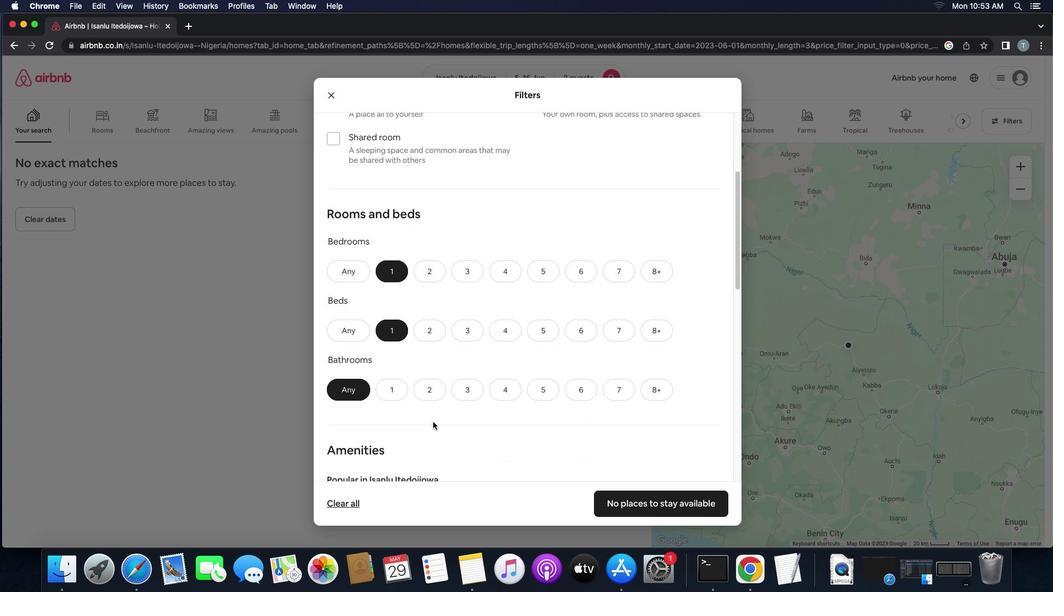 
Action: Mouse moved to (392, 384)
Screenshot: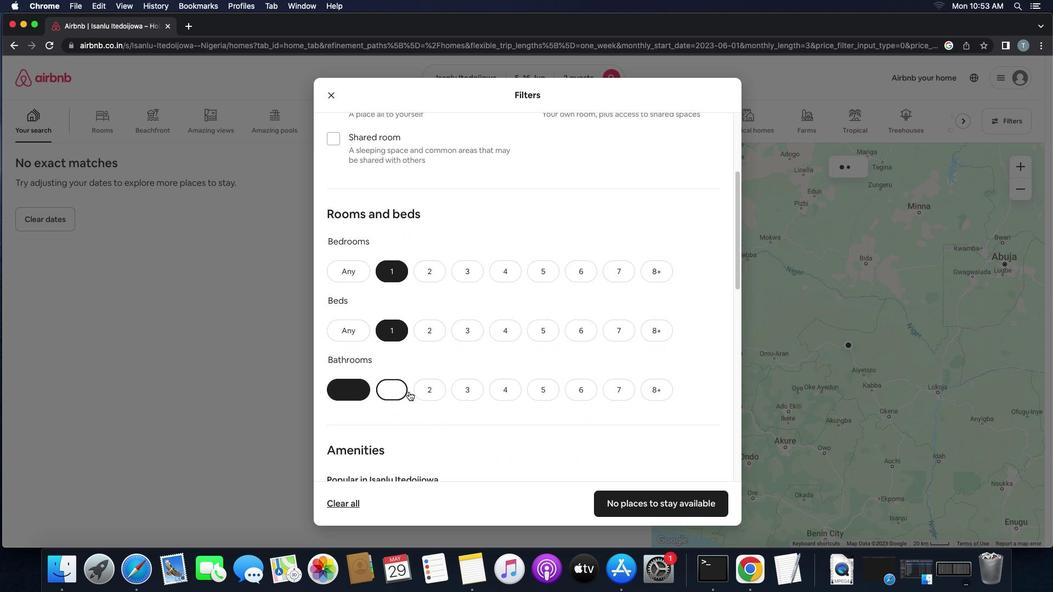 
Action: Mouse pressed left at (392, 384)
Screenshot: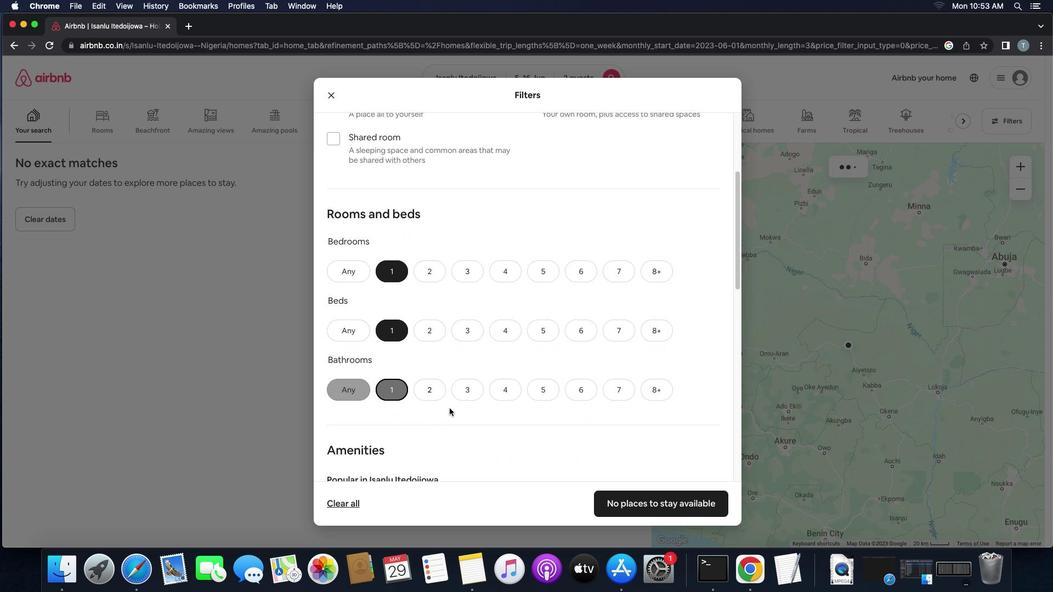 
Action: Mouse moved to (450, 409)
Screenshot: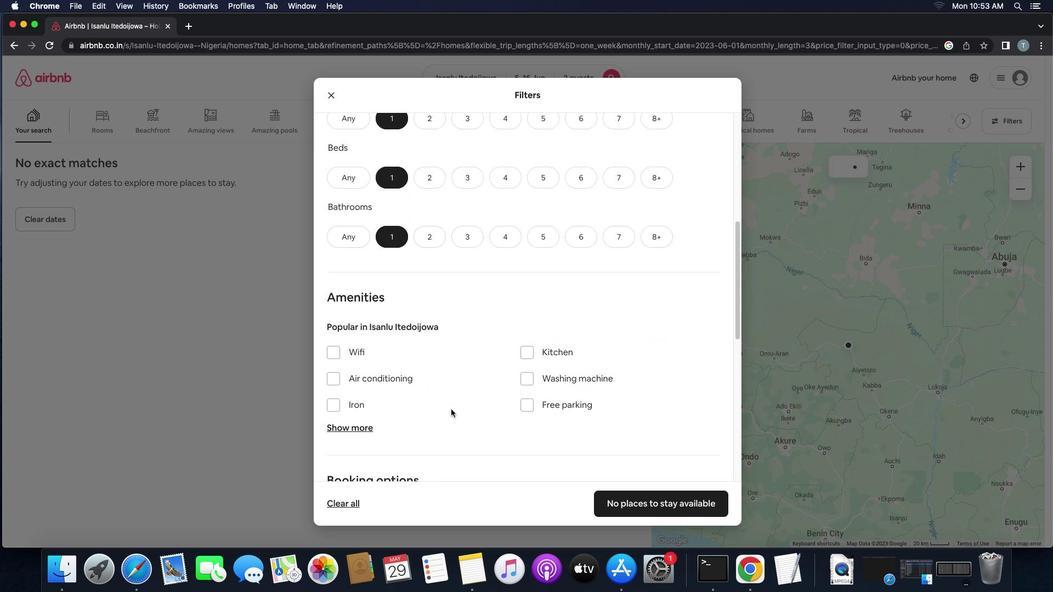 
Action: Mouse scrolled (450, 409) with delta (0, 0)
Screenshot: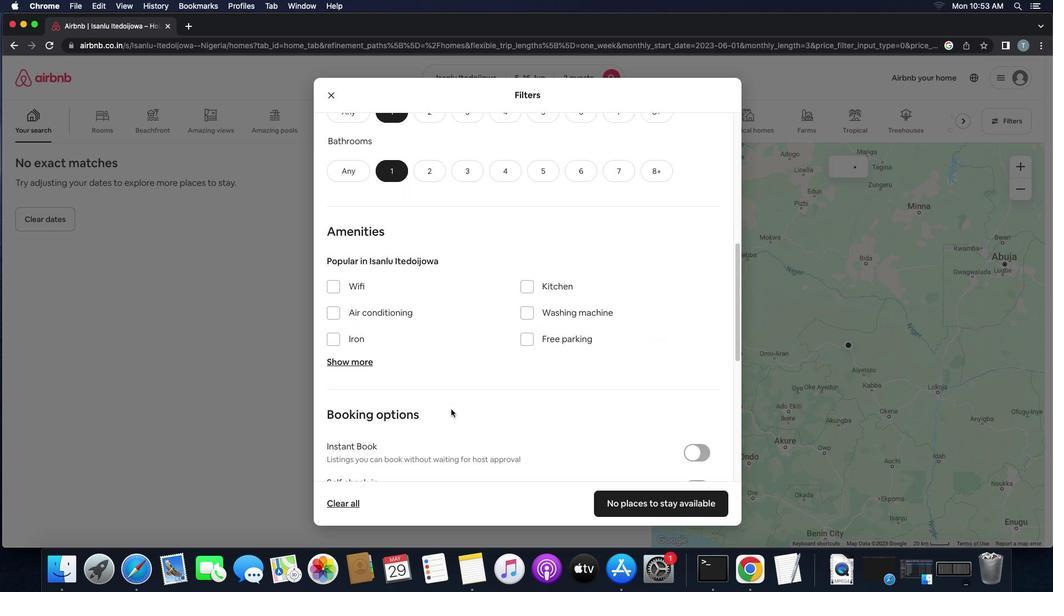 
Action: Mouse scrolled (450, 409) with delta (0, 0)
Screenshot: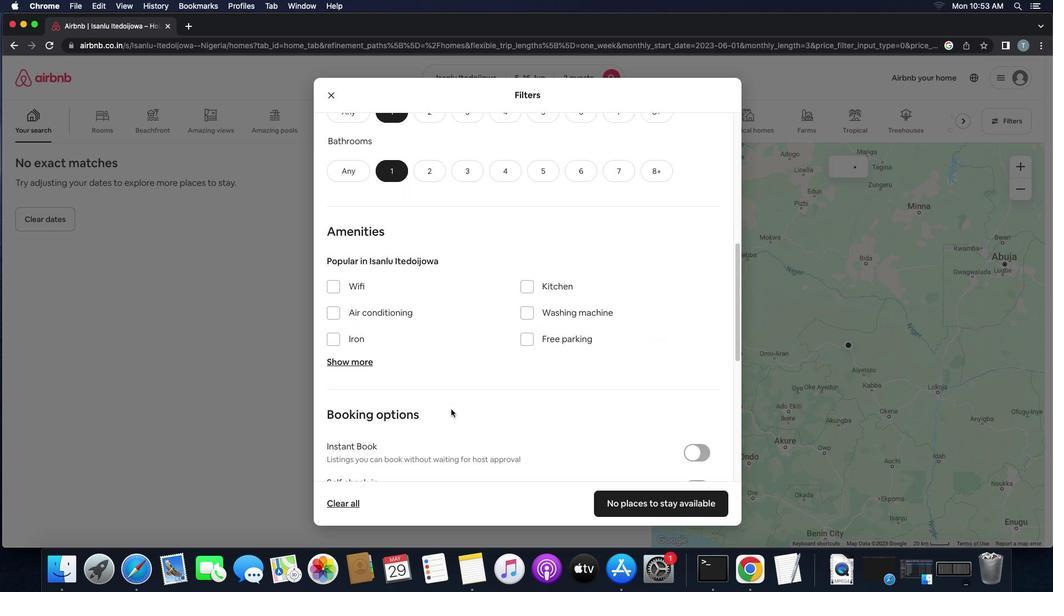 
Action: Mouse scrolled (450, 409) with delta (0, -1)
Screenshot: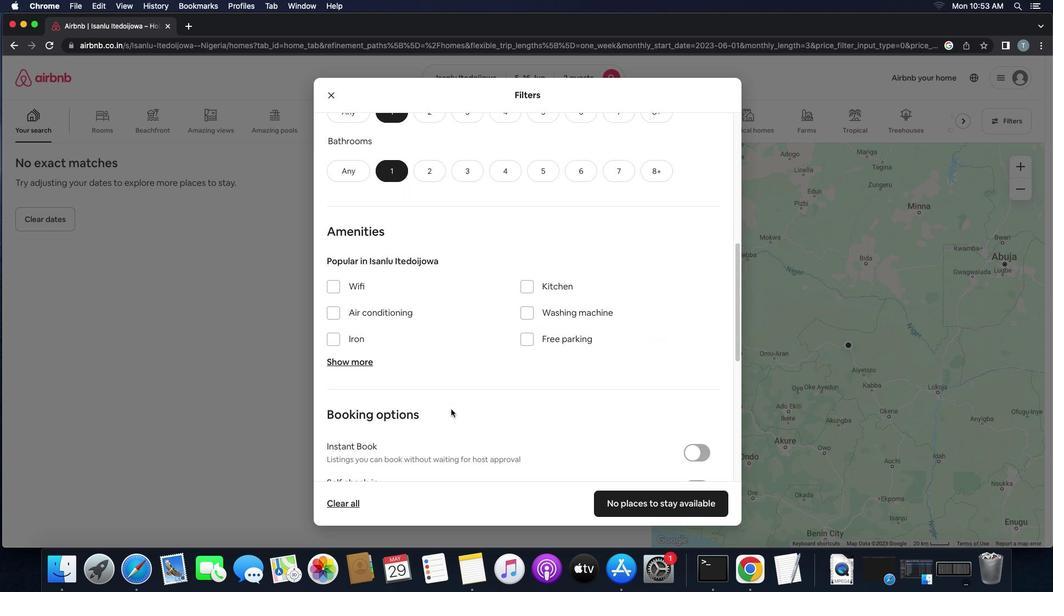 
Action: Mouse scrolled (450, 409) with delta (0, -2)
Screenshot: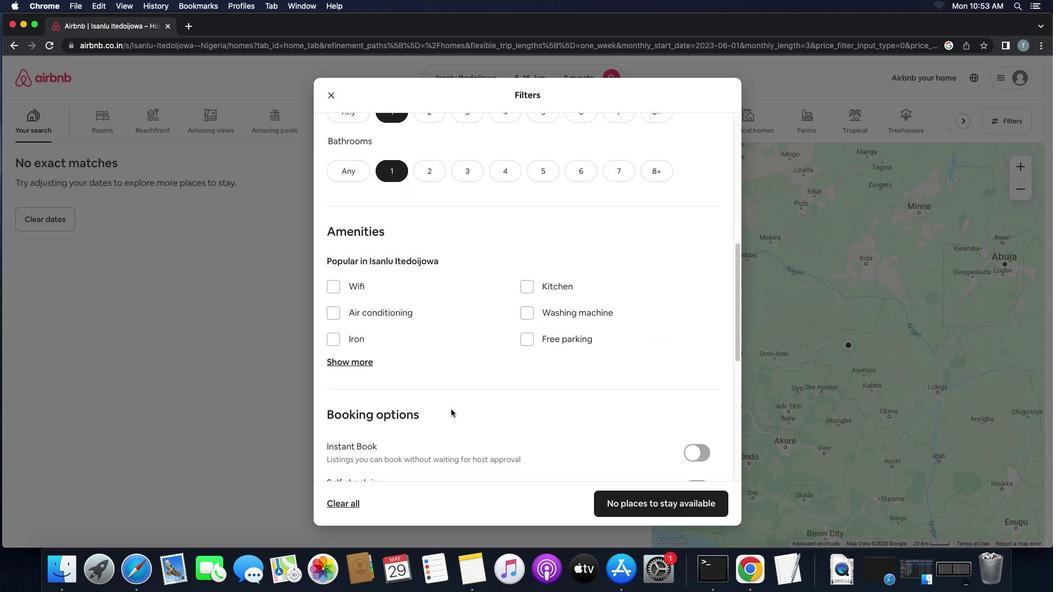 
Action: Mouse moved to (359, 288)
Screenshot: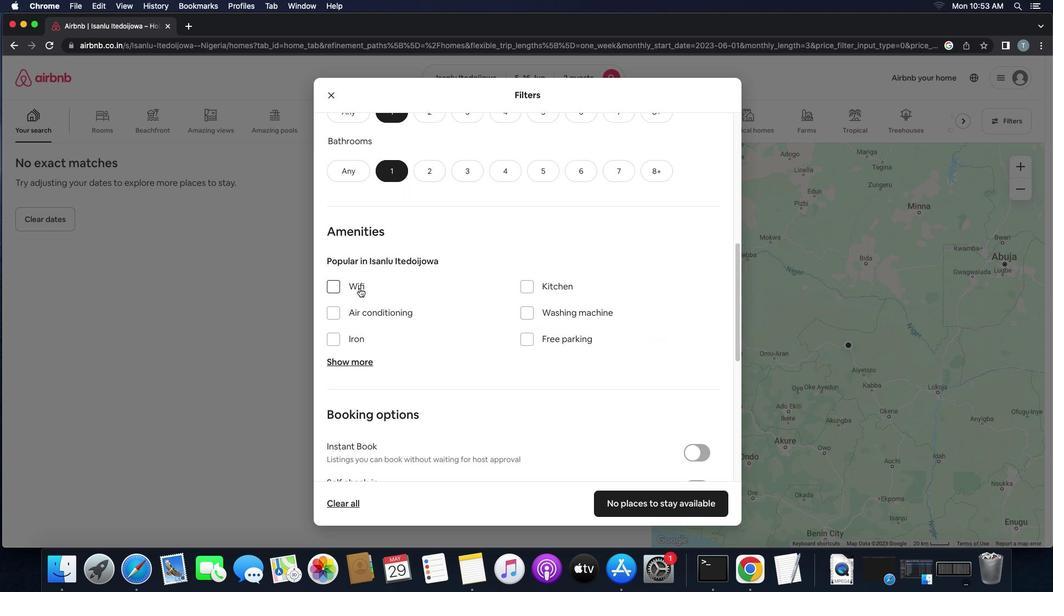 
Action: Mouse pressed left at (359, 288)
Screenshot: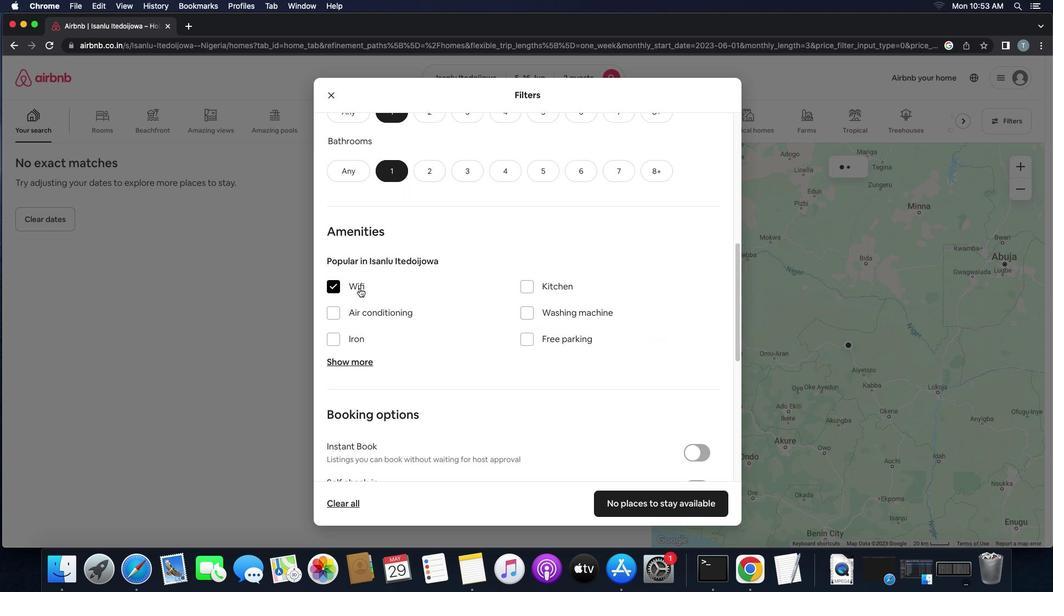 
Action: Mouse moved to (346, 281)
Screenshot: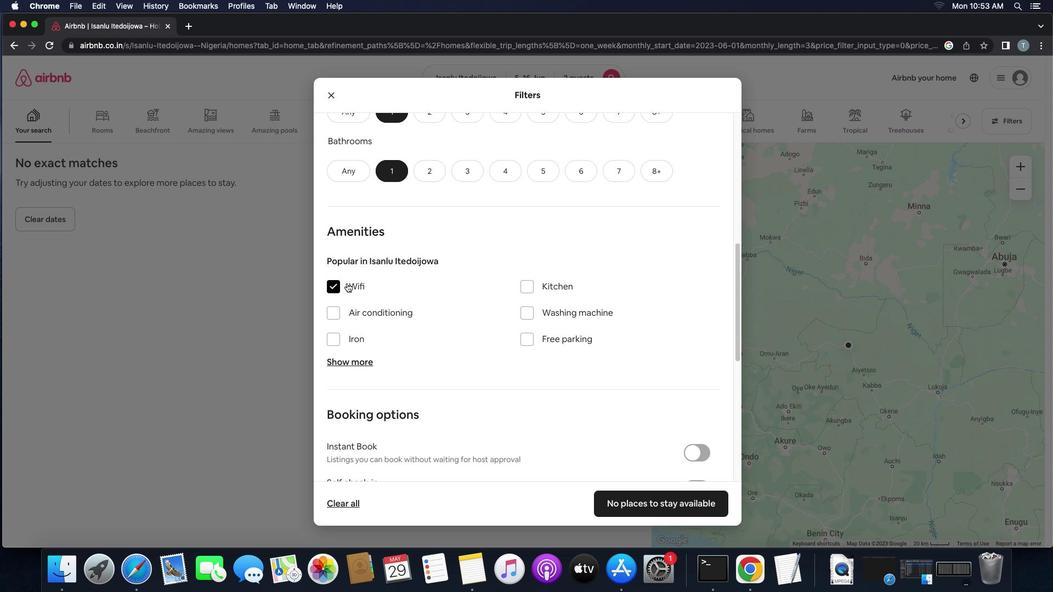 
Action: Mouse pressed left at (346, 281)
Screenshot: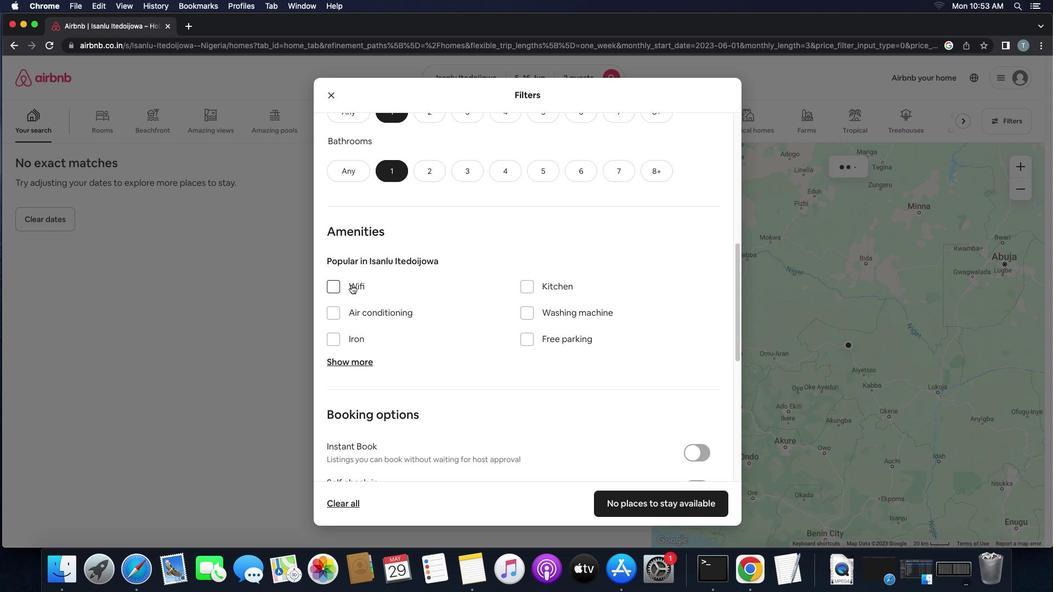 
Action: Mouse moved to (520, 353)
Screenshot: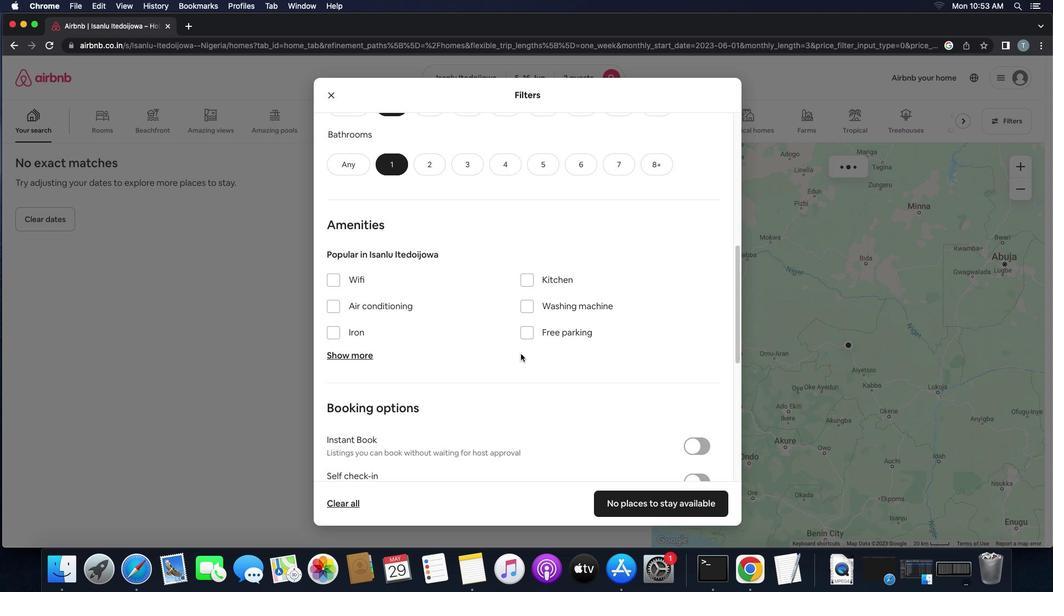 
Action: Mouse scrolled (520, 353) with delta (0, 0)
Screenshot: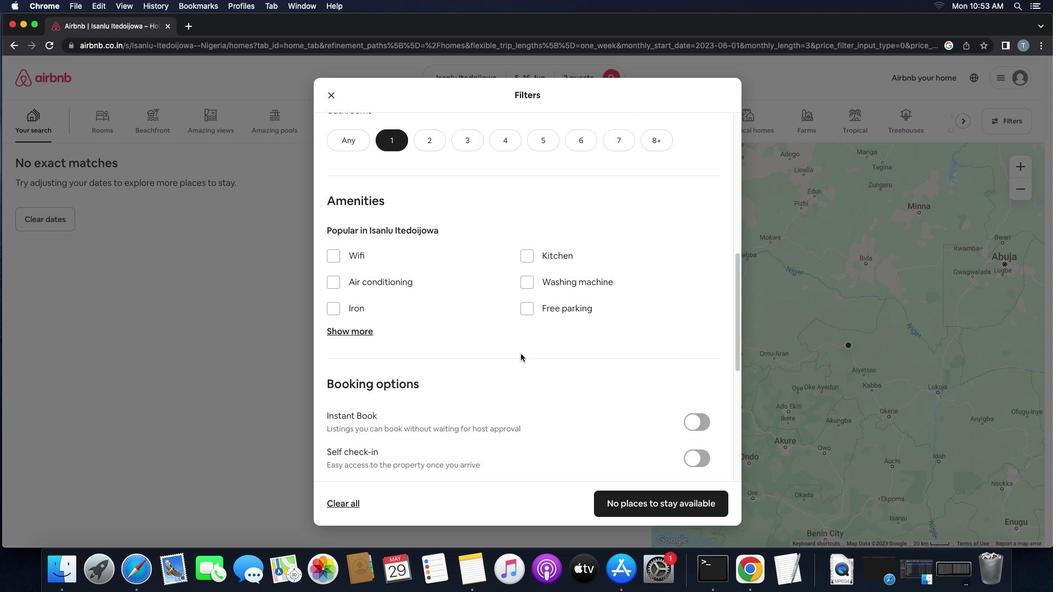 
Action: Mouse scrolled (520, 353) with delta (0, 0)
Screenshot: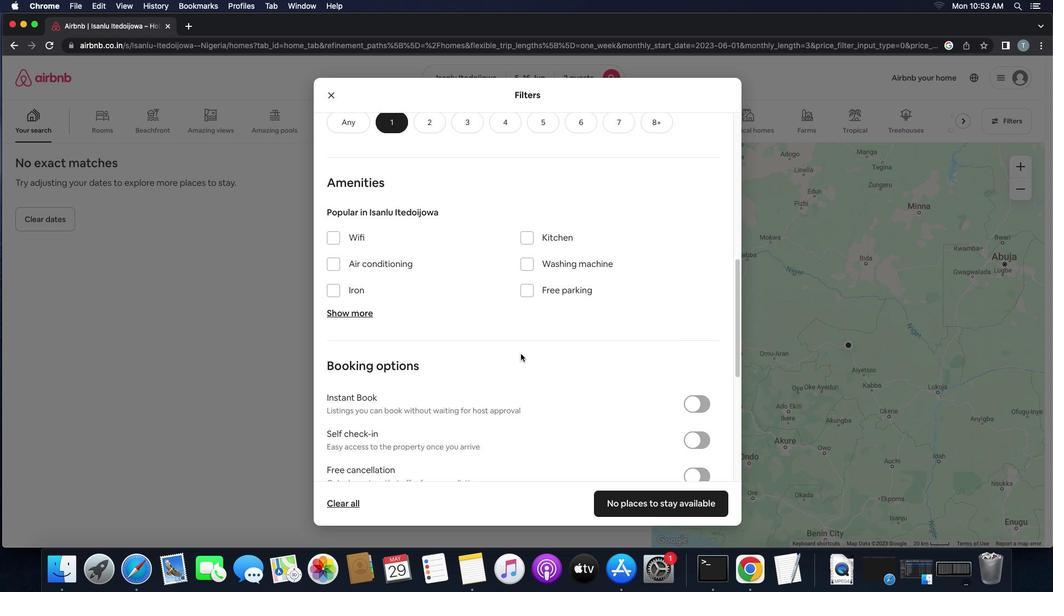 
Action: Mouse scrolled (520, 353) with delta (0, 0)
Screenshot: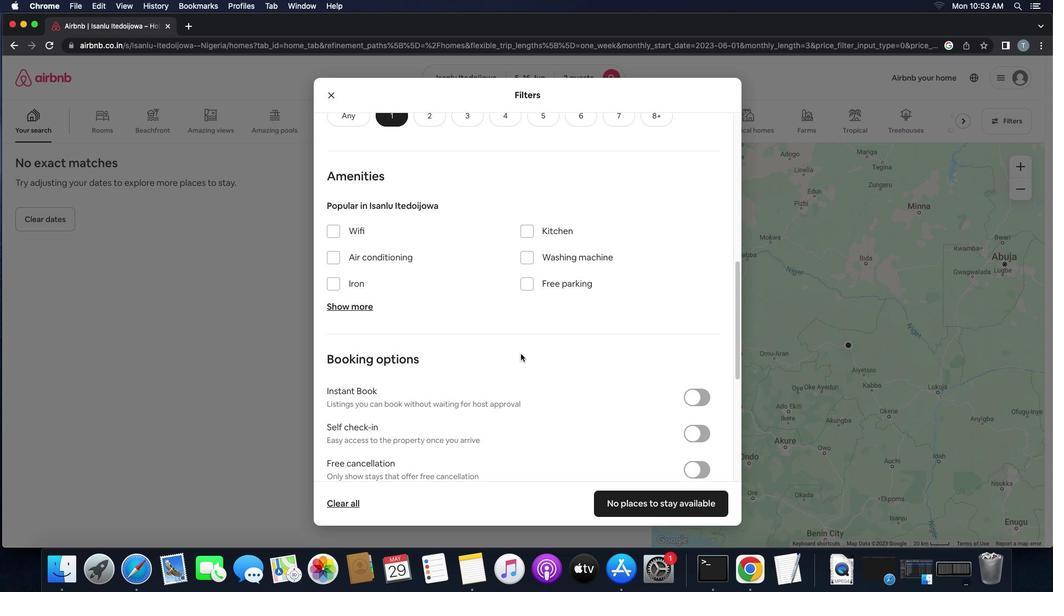 
Action: Mouse scrolled (520, 353) with delta (0, 0)
Screenshot: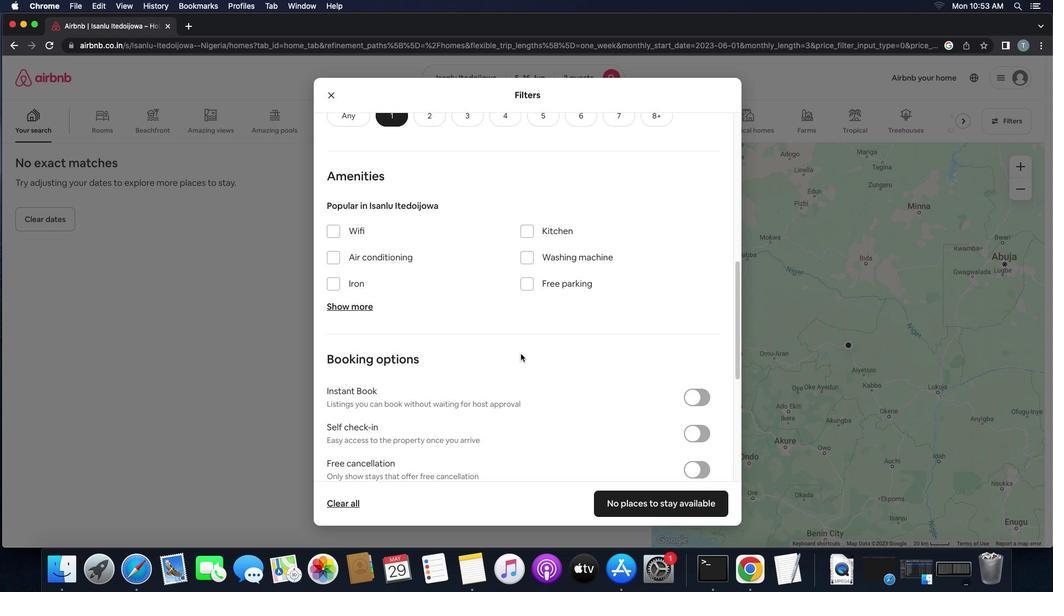 
Action: Mouse moved to (705, 435)
Screenshot: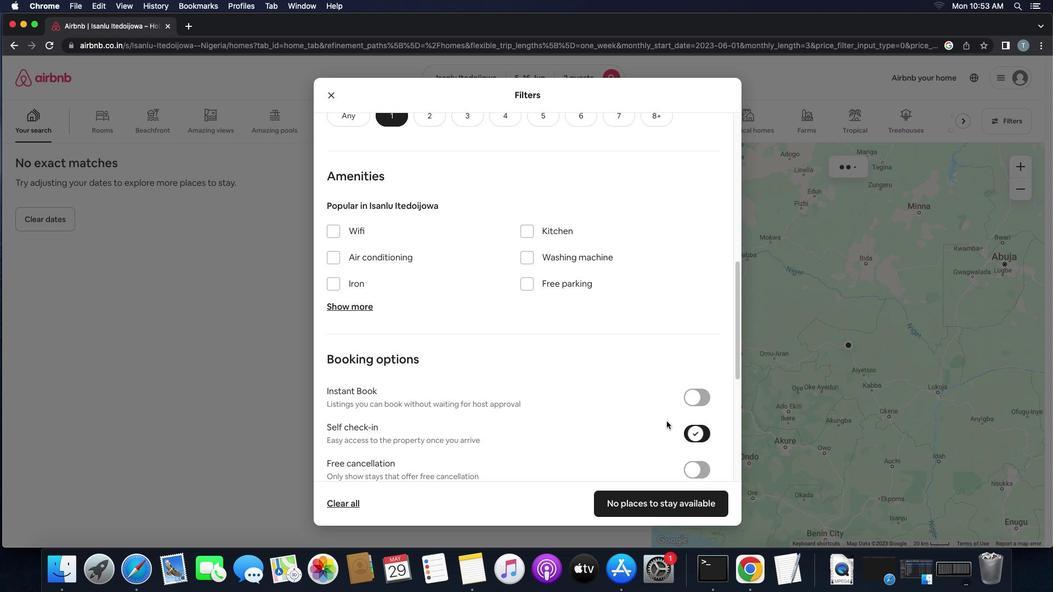 
Action: Mouse pressed left at (705, 435)
Screenshot: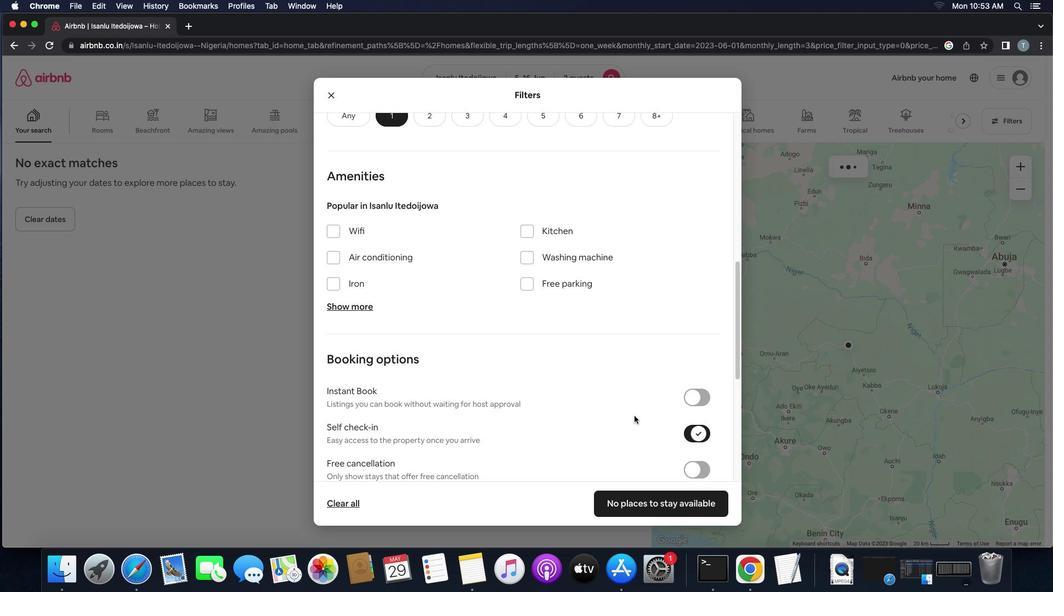 
Action: Mouse moved to (606, 411)
Screenshot: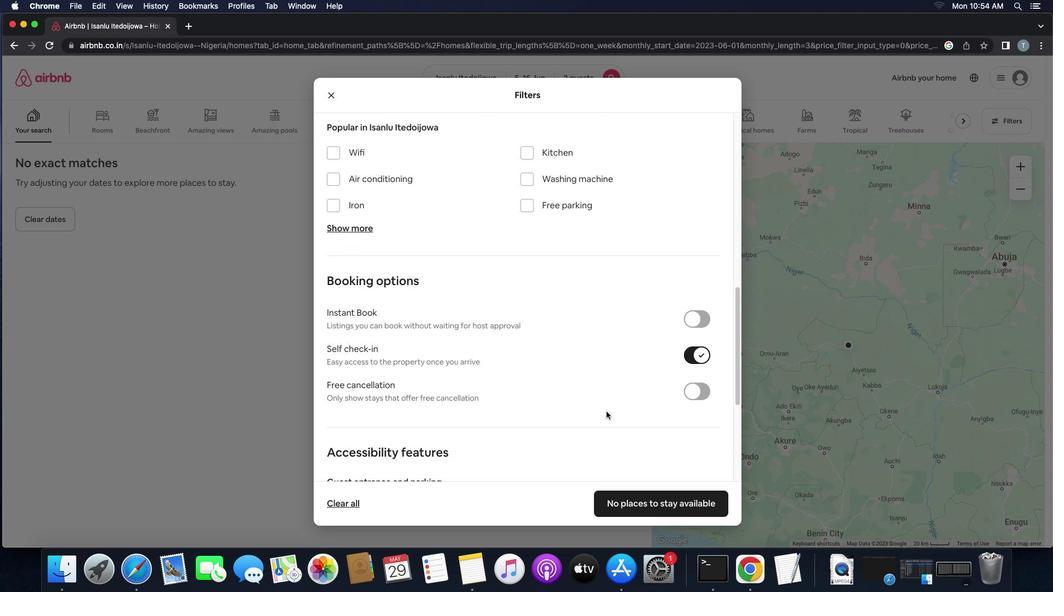 
Action: Mouse scrolled (606, 411) with delta (0, 0)
Screenshot: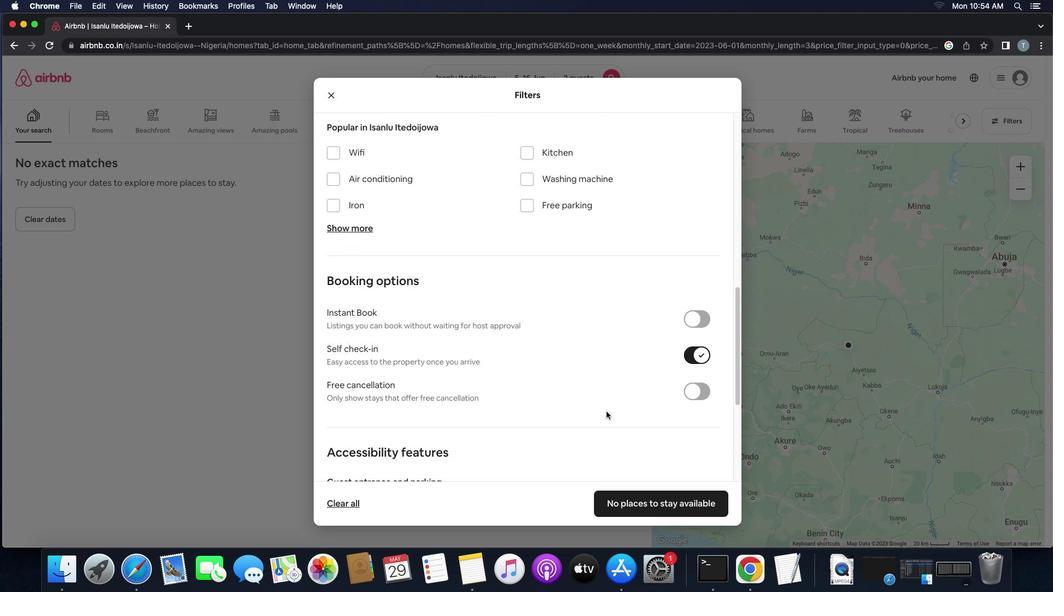 
Action: Mouse scrolled (606, 411) with delta (0, 0)
Screenshot: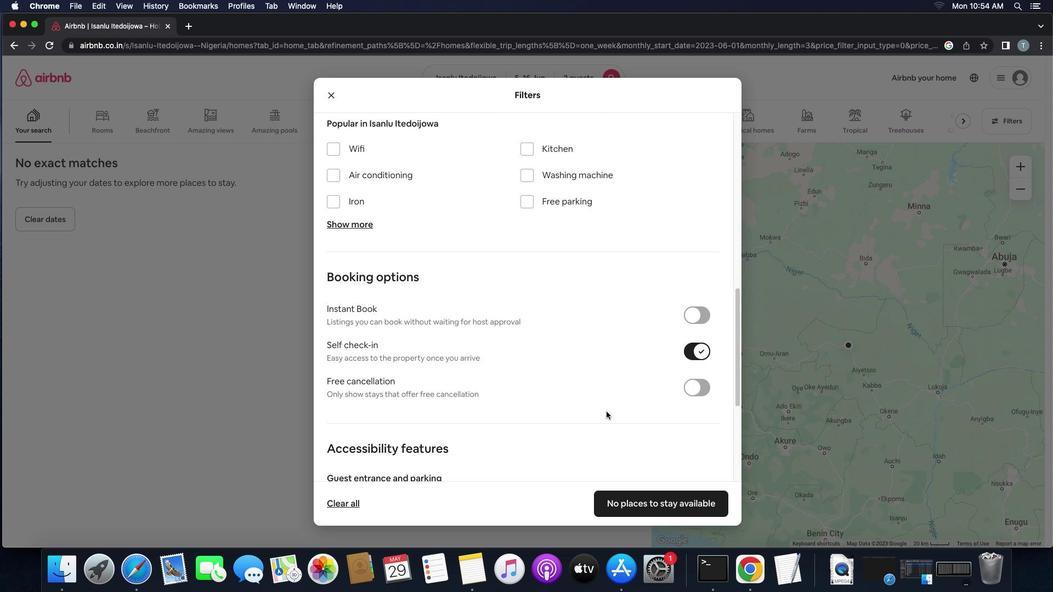 
Action: Mouse scrolled (606, 411) with delta (0, -1)
Screenshot: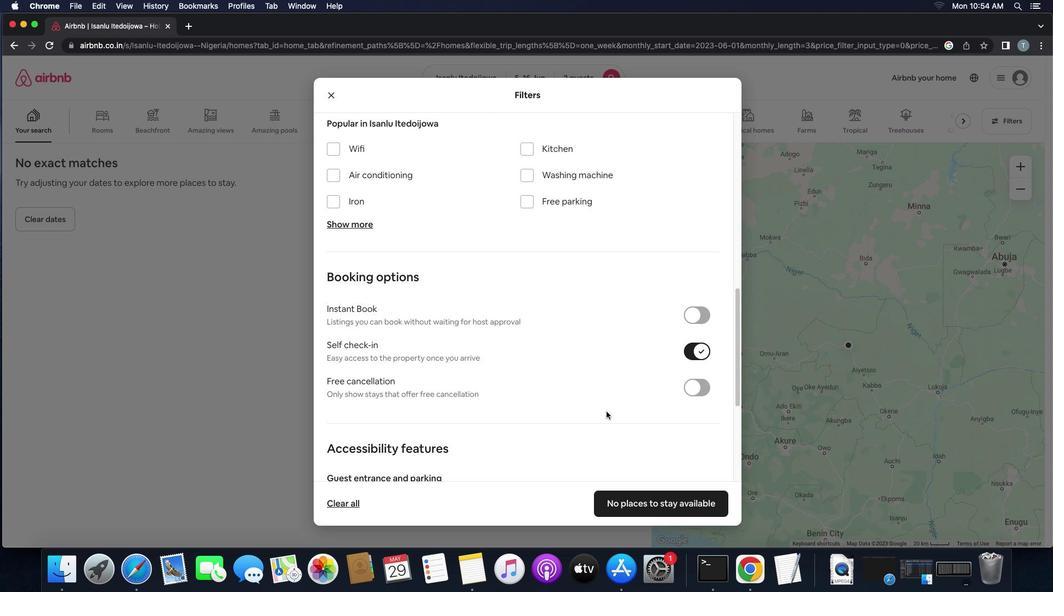 
Action: Mouse moved to (604, 411)
Screenshot: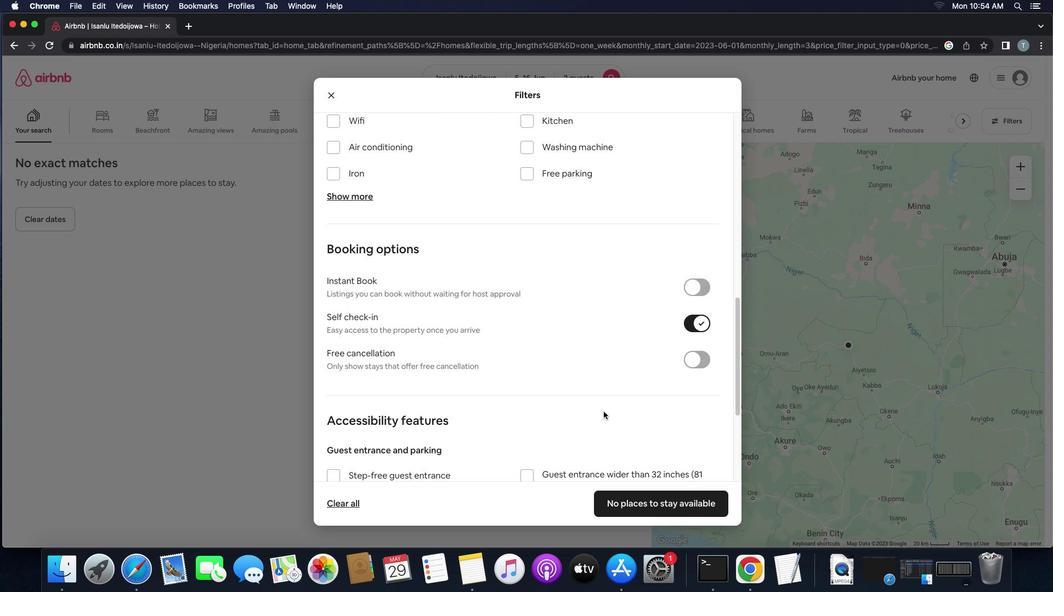 
Action: Mouse scrolled (604, 411) with delta (0, 0)
Screenshot: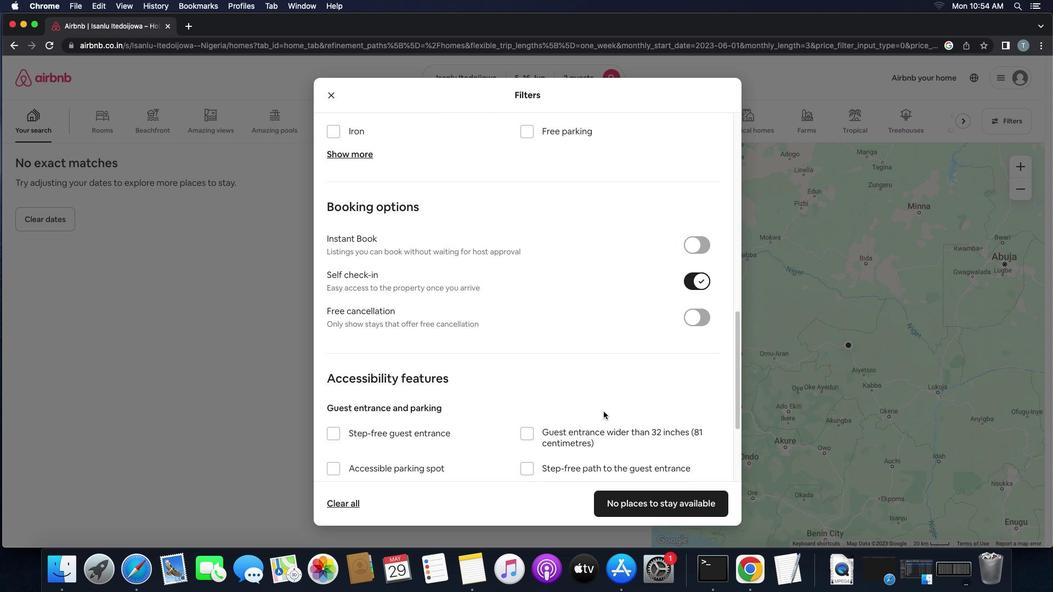 
Action: Mouse scrolled (604, 411) with delta (0, 0)
Screenshot: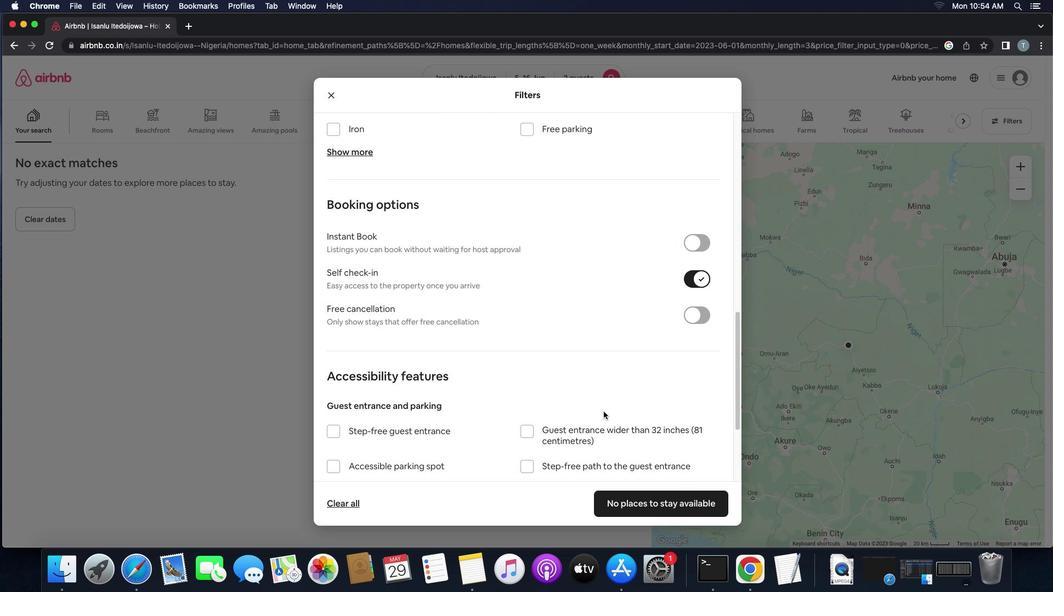 
Action: Mouse scrolled (604, 411) with delta (0, -1)
Screenshot: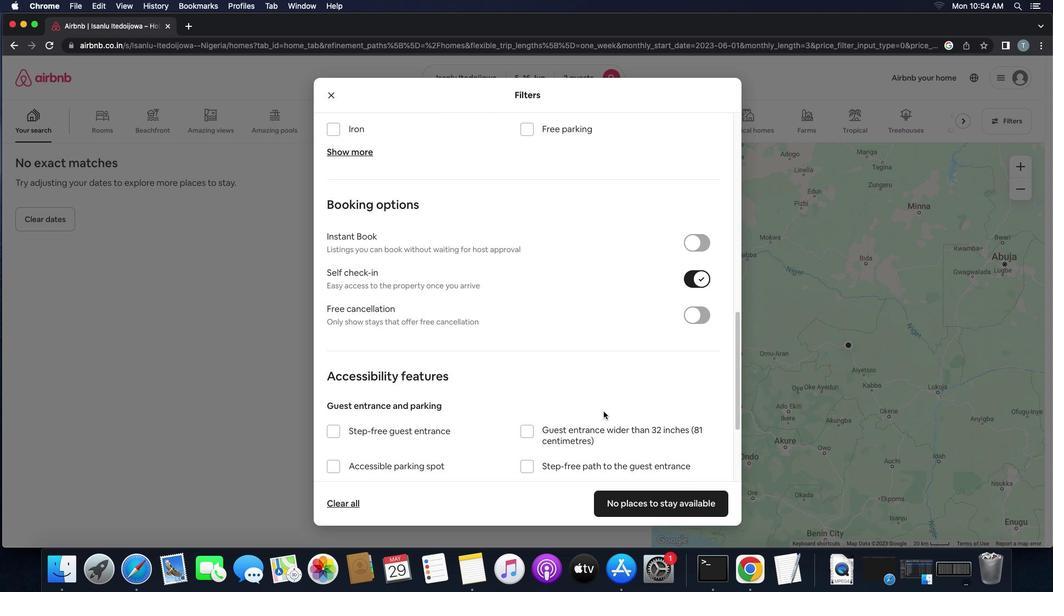 
Action: Mouse moved to (604, 411)
Screenshot: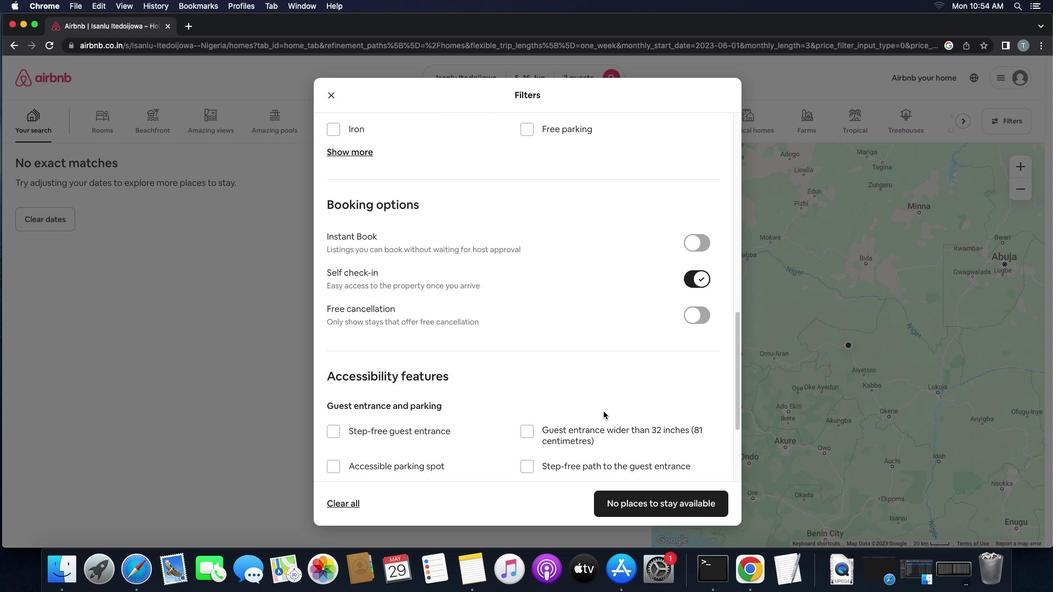 
Action: Mouse scrolled (604, 411) with delta (0, 0)
Screenshot: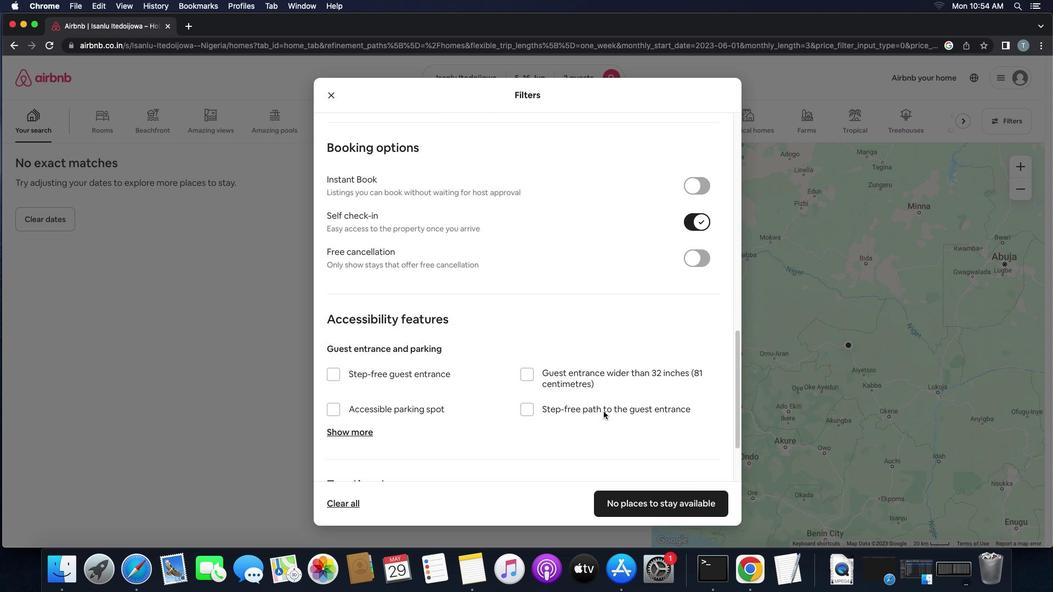 
Action: Mouse scrolled (604, 411) with delta (0, 0)
Screenshot: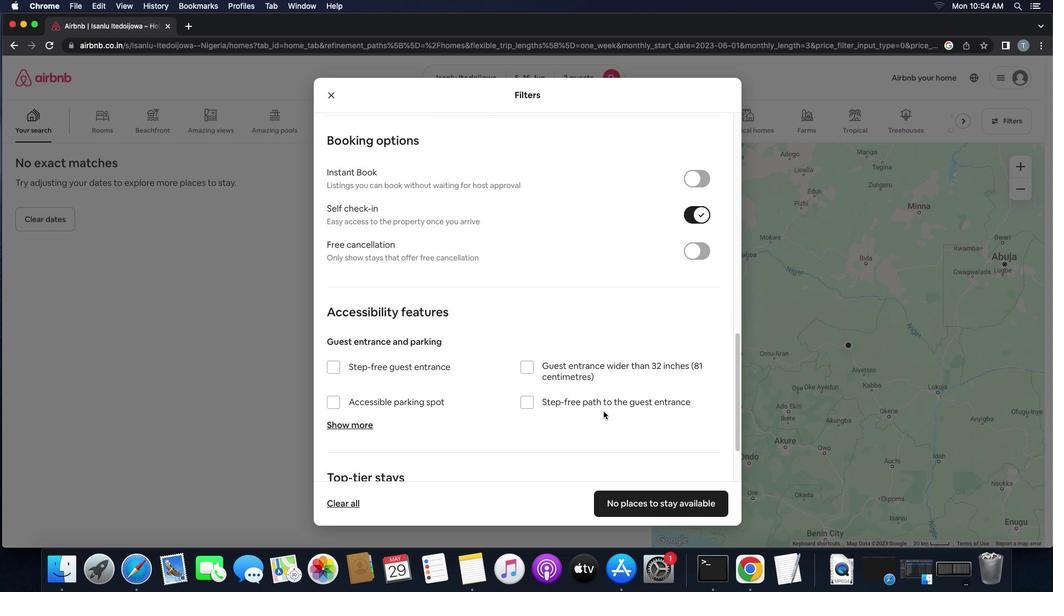 
Action: Mouse scrolled (604, 411) with delta (0, -1)
Screenshot: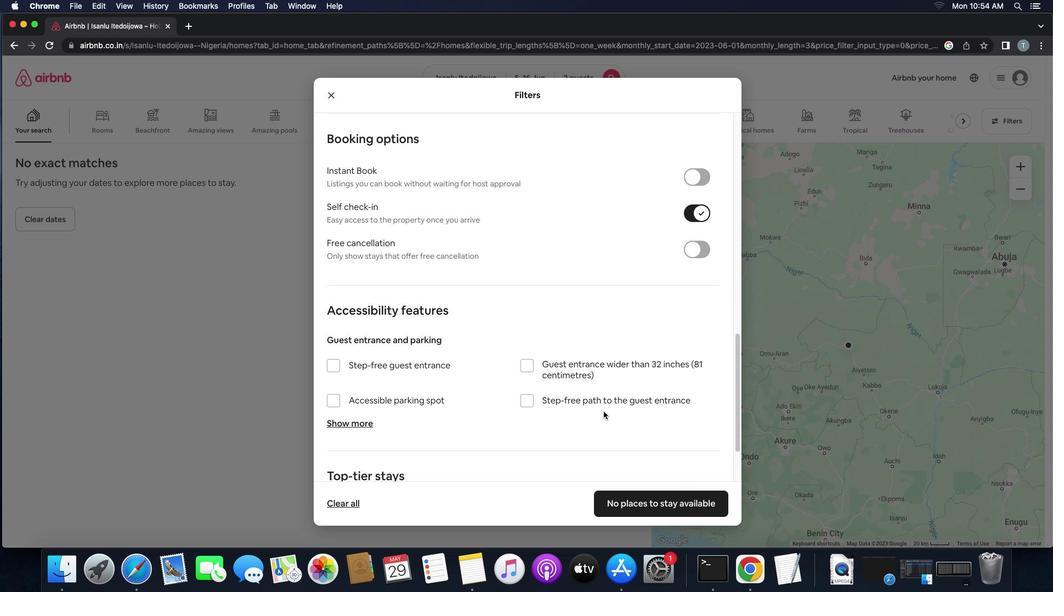 
Action: Mouse scrolled (604, 411) with delta (0, 0)
Screenshot: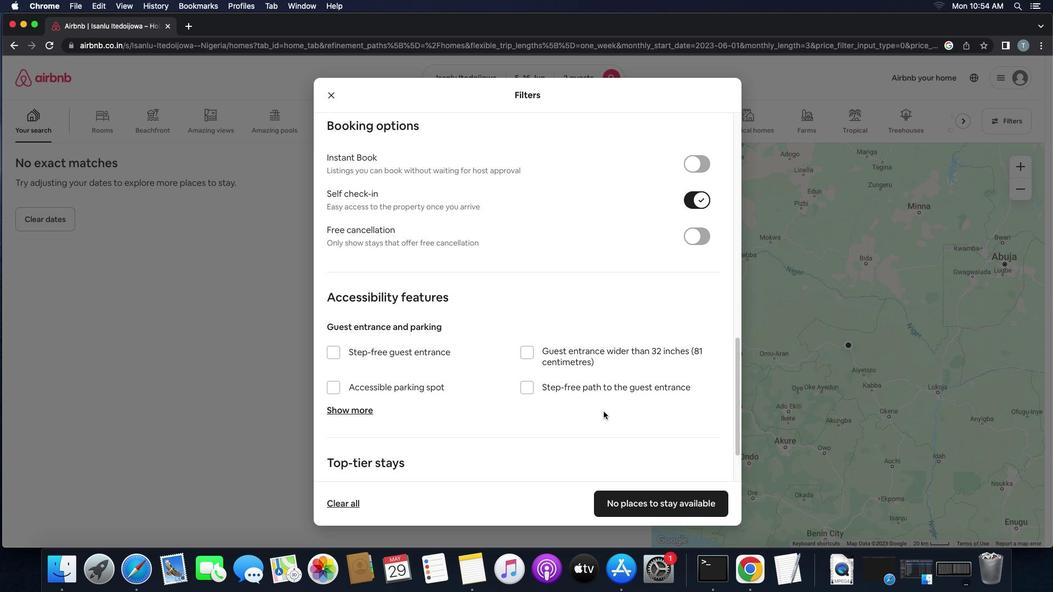 
Action: Mouse scrolled (604, 411) with delta (0, 0)
Screenshot: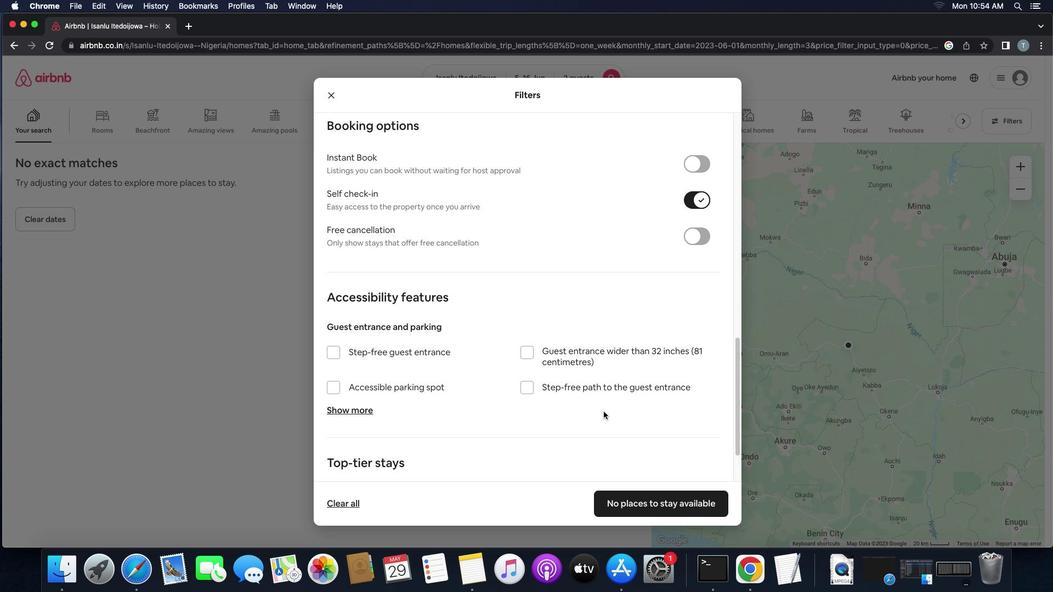
Action: Mouse scrolled (604, 411) with delta (0, 0)
Screenshot: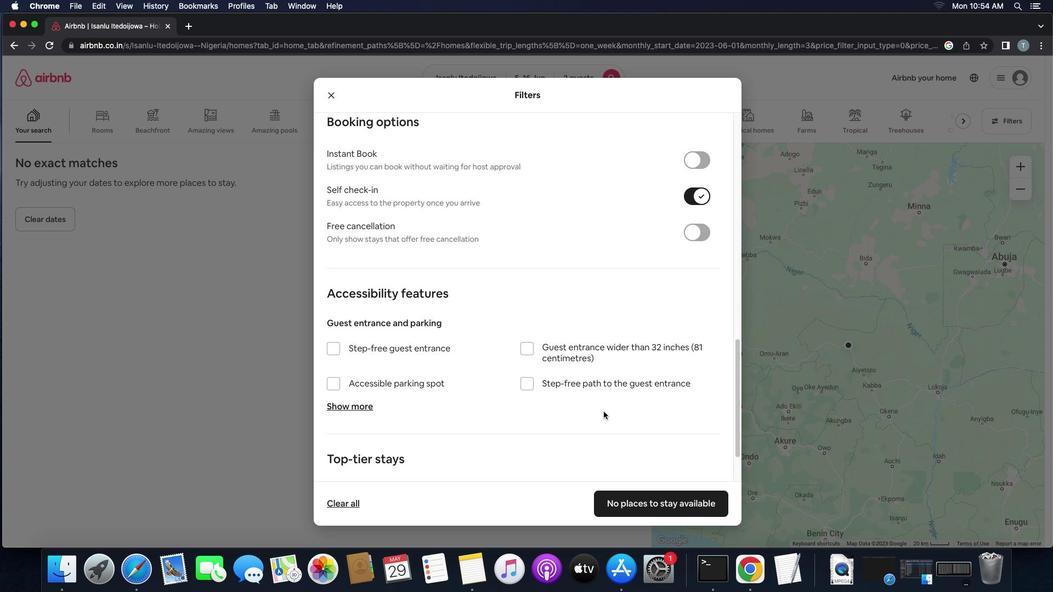 
Action: Mouse scrolled (604, 411) with delta (0, 0)
Screenshot: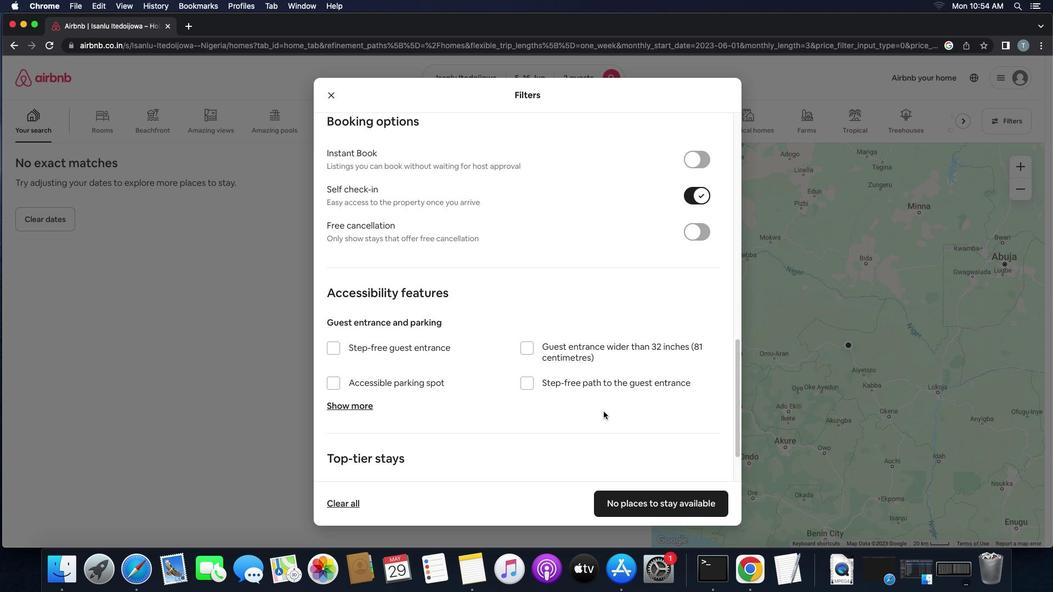 
Action: Mouse scrolled (604, 411) with delta (0, 0)
Screenshot: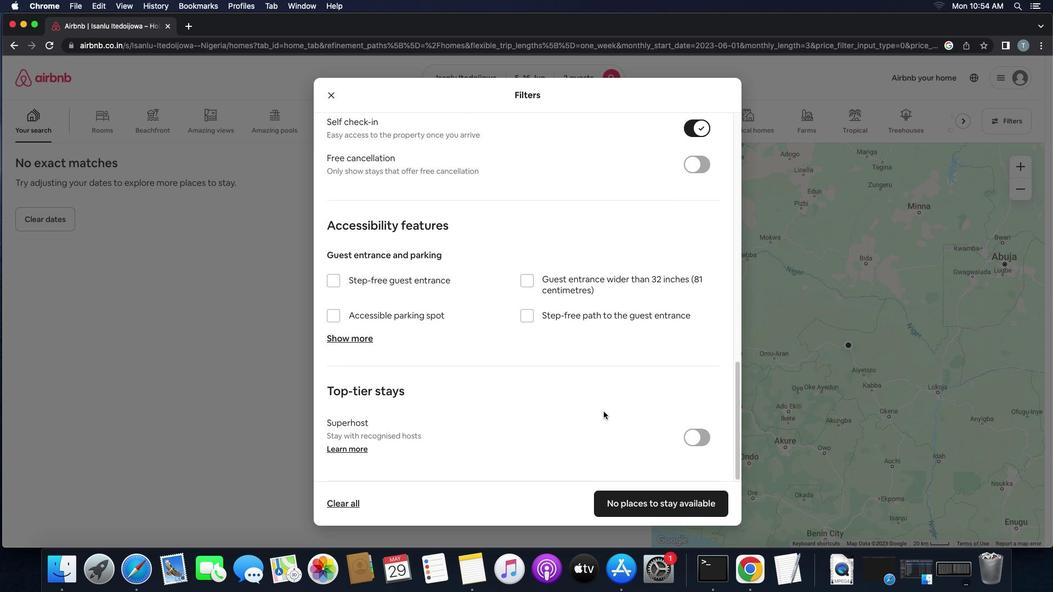 
Action: Mouse scrolled (604, 411) with delta (0, 0)
Screenshot: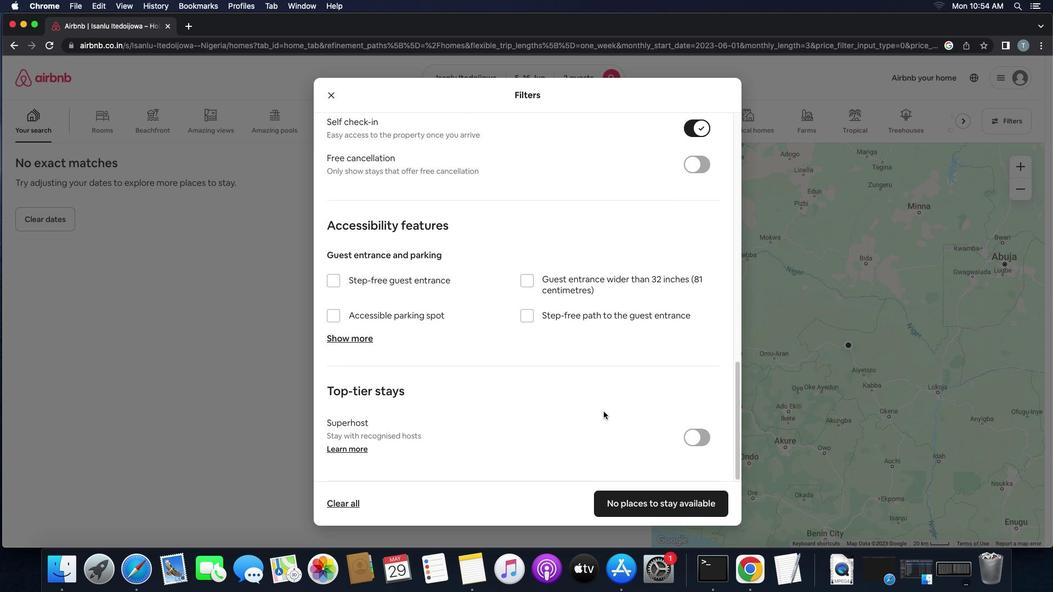 
Action: Mouse scrolled (604, 411) with delta (0, -1)
Screenshot: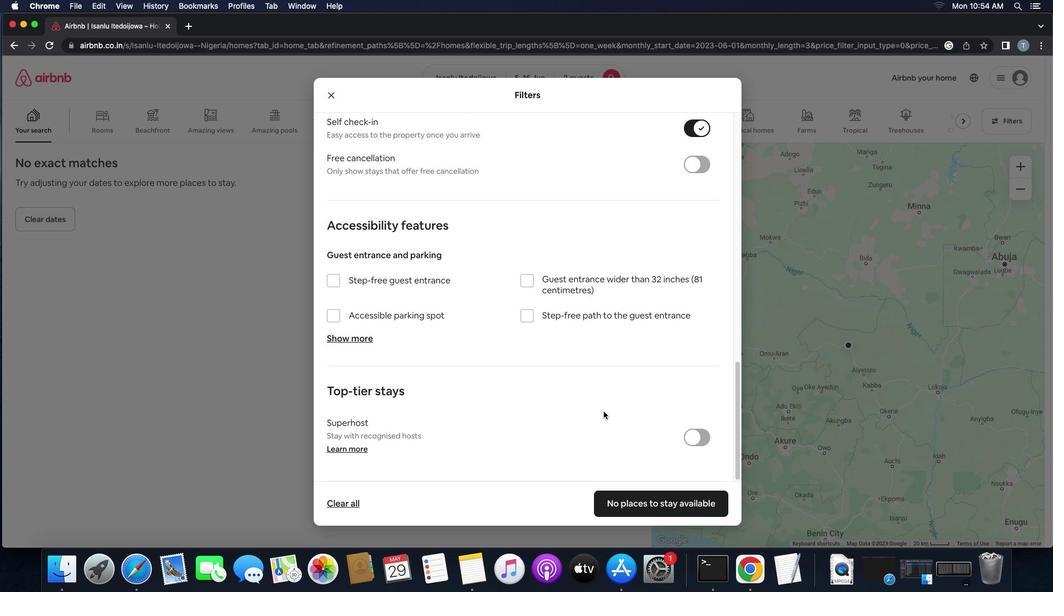 
Action: Mouse scrolled (604, 411) with delta (0, -2)
Screenshot: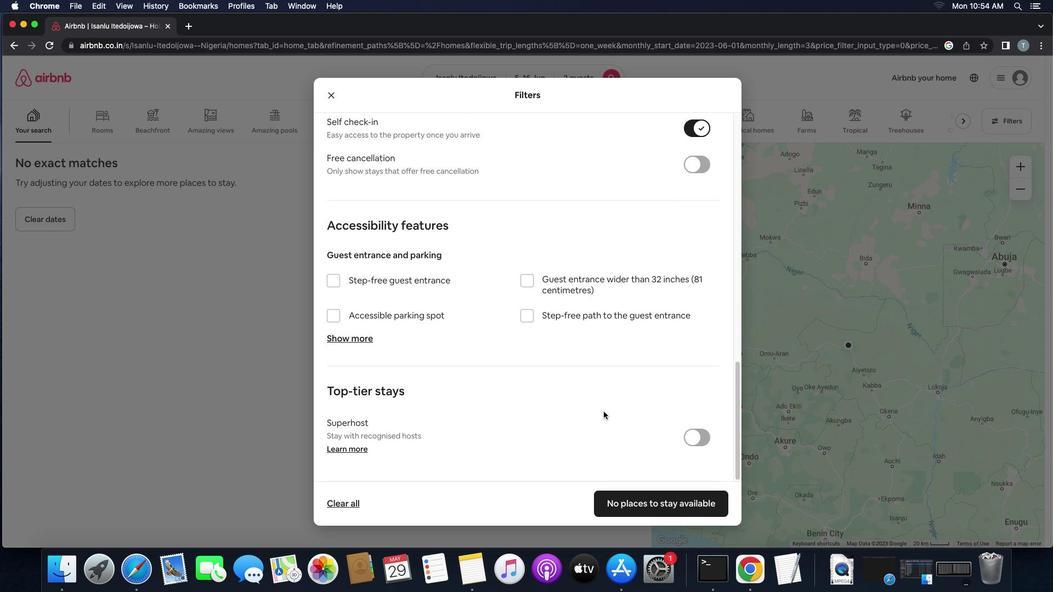 
Action: Mouse scrolled (604, 411) with delta (0, 0)
Screenshot: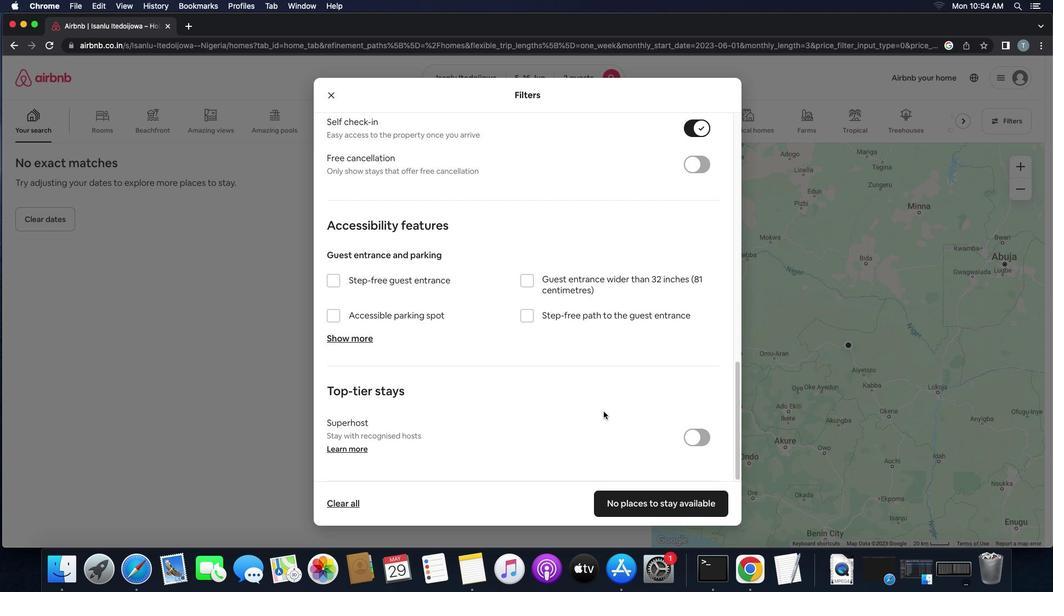 
Action: Mouse scrolled (604, 411) with delta (0, 0)
Screenshot: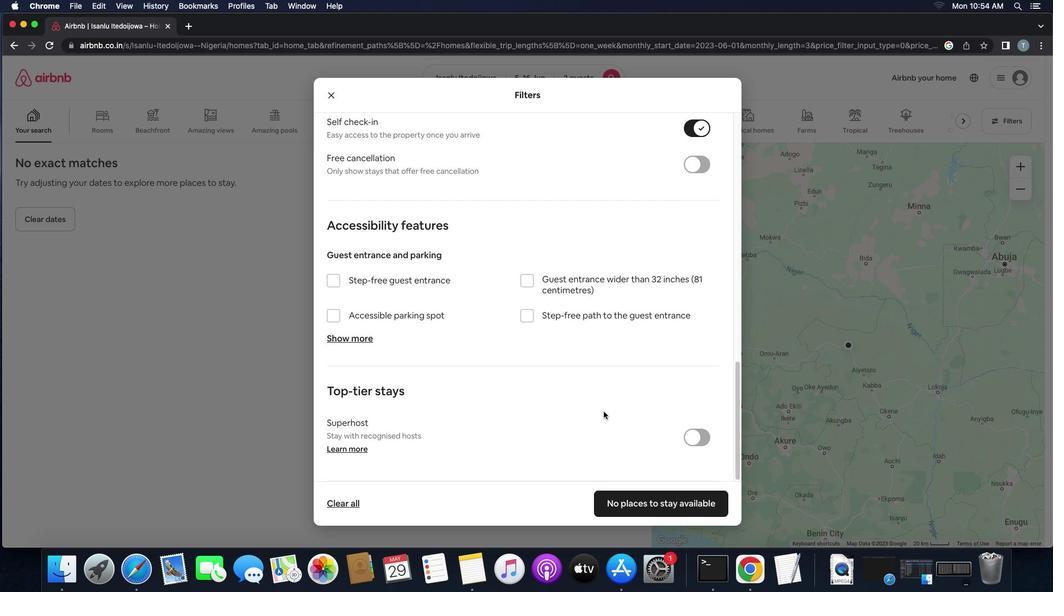 
Action: Mouse scrolled (604, 411) with delta (0, 0)
Screenshot: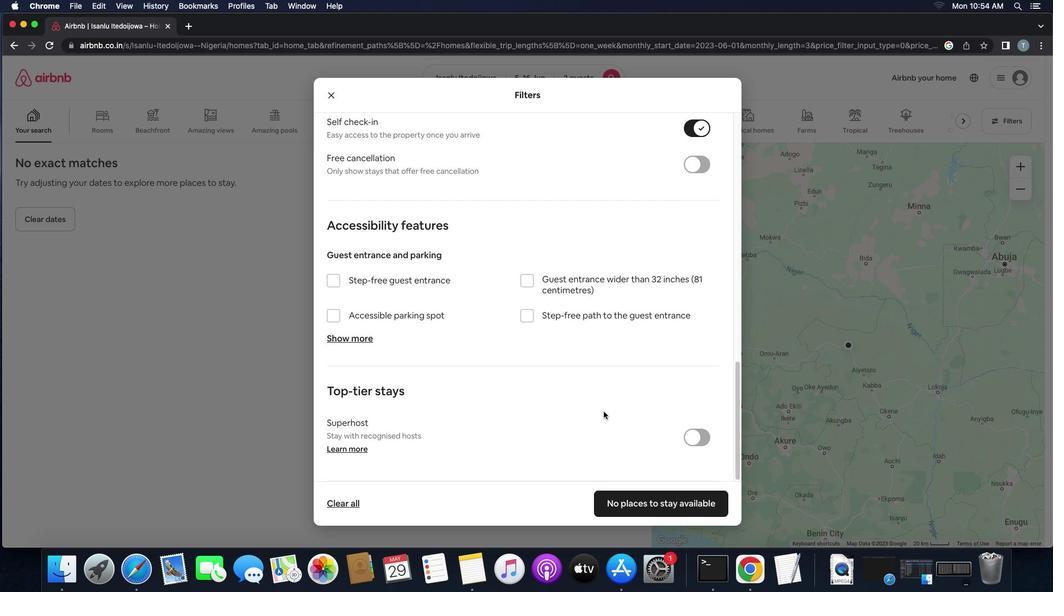 
Action: Mouse scrolled (604, 411) with delta (0, -1)
Screenshot: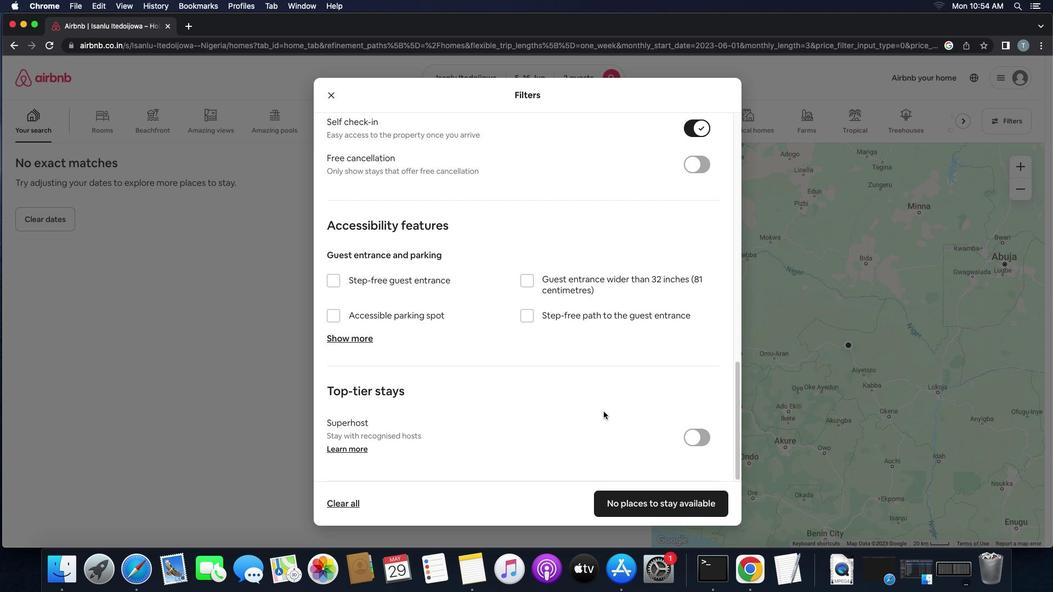 
Action: Mouse scrolled (604, 411) with delta (0, -1)
Screenshot: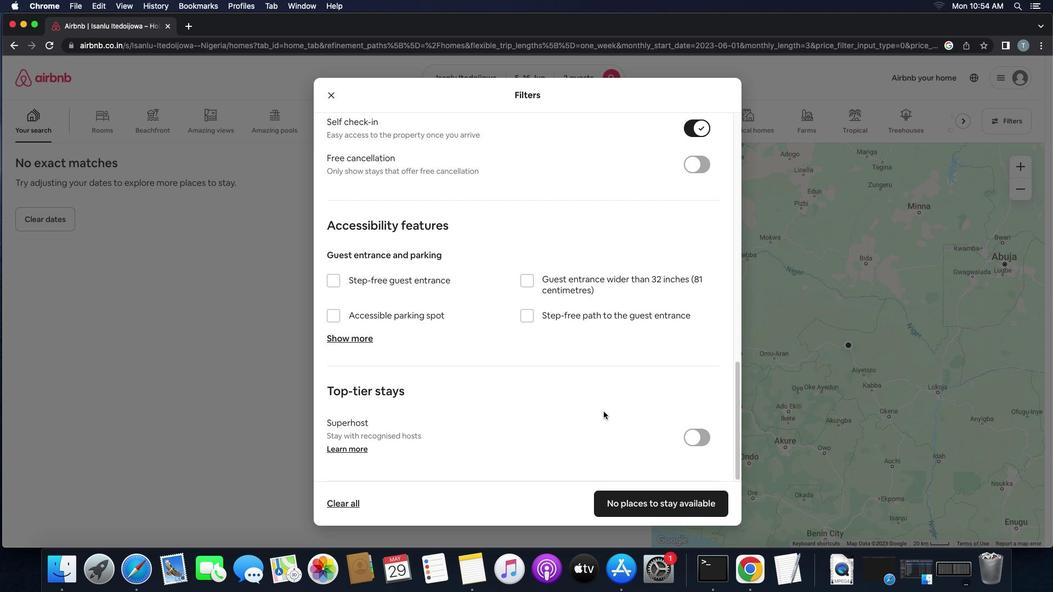 
Action: Mouse moved to (664, 505)
Screenshot: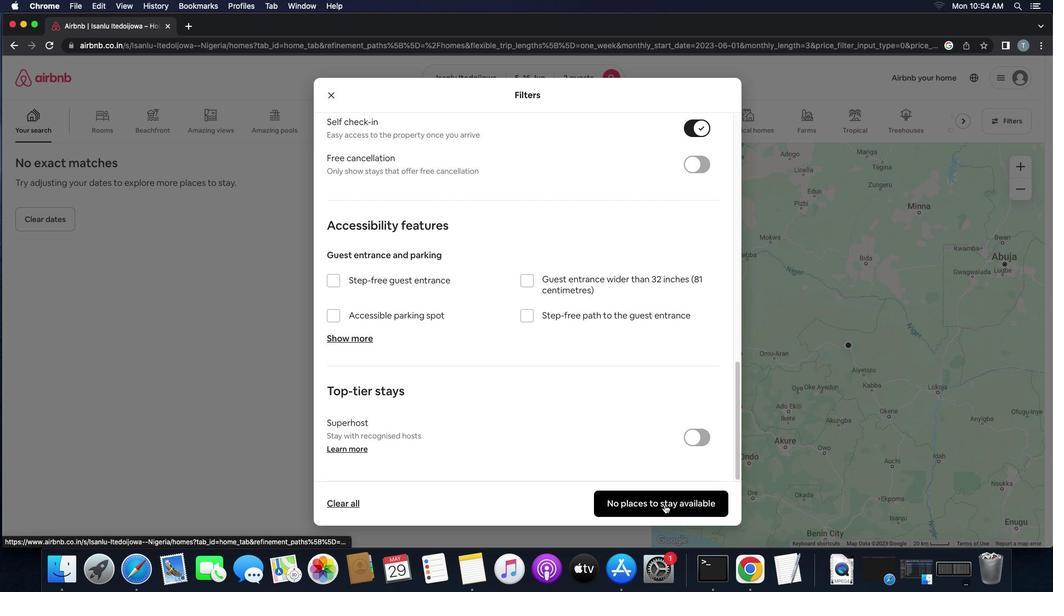 
Action: Mouse pressed left at (664, 505)
Screenshot: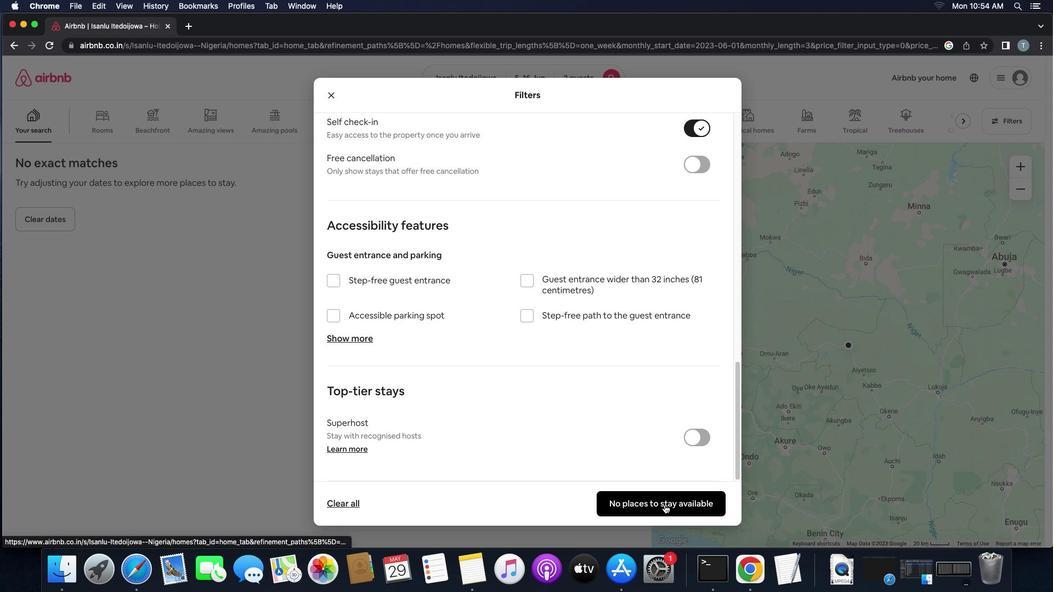 
Action: Mouse moved to (657, 493)
Screenshot: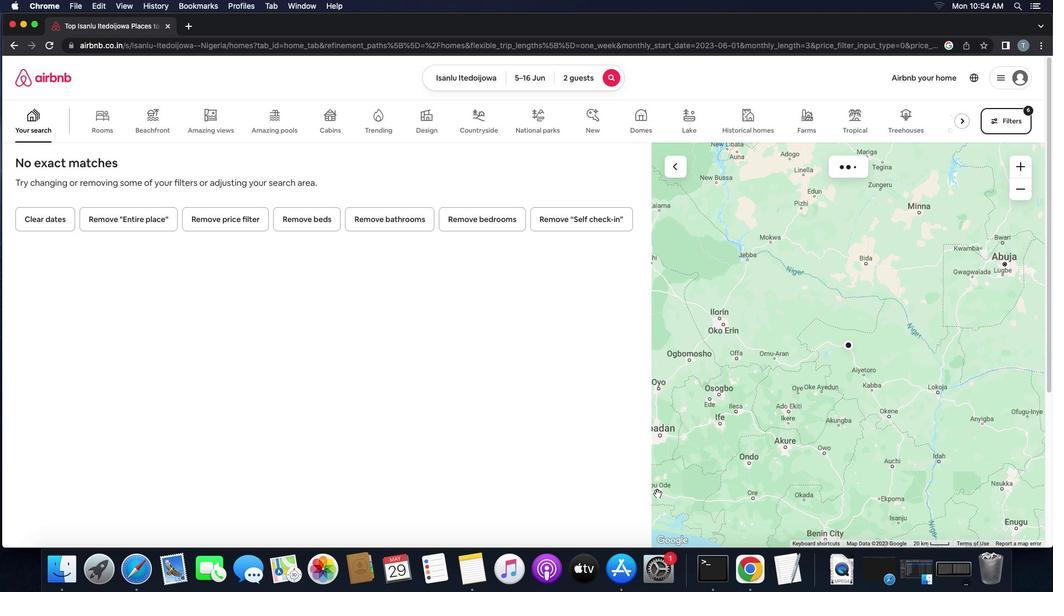 
